 Task: Look for space in Nogent-sur-Oise, France from 6th September, 2023 to 15th September, 2023 for 6 adults in price range Rs.8000 to Rs.12000. Place can be entire place or private room with 6 bedrooms having 6 beds and 6 bathrooms. Property type can be house, flat, guest house. Amenities needed are: wifi, TV, free parkinig on premises, gym, breakfast. Booking option can be shelf check-in. Required host language is English.
Action: Mouse moved to (440, 83)
Screenshot: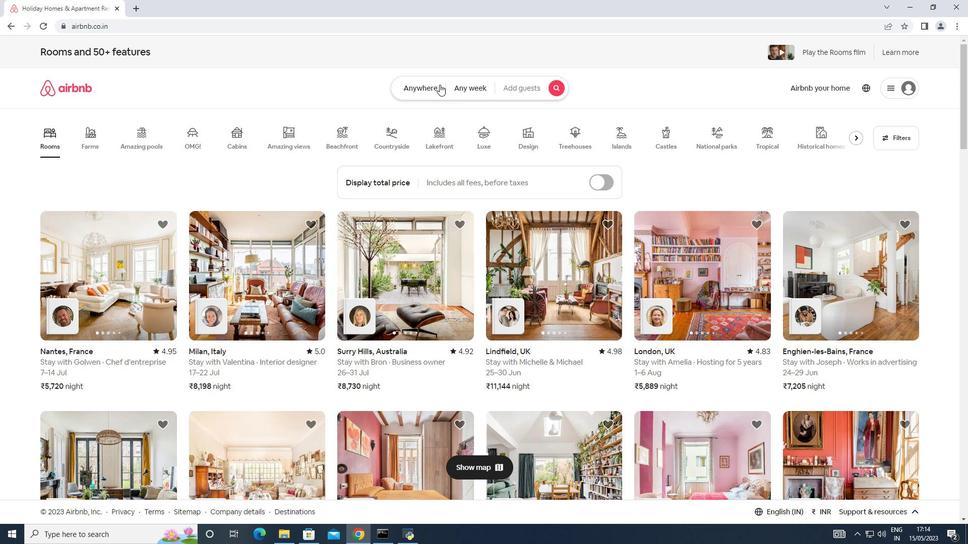 
Action: Mouse pressed left at (440, 83)
Screenshot: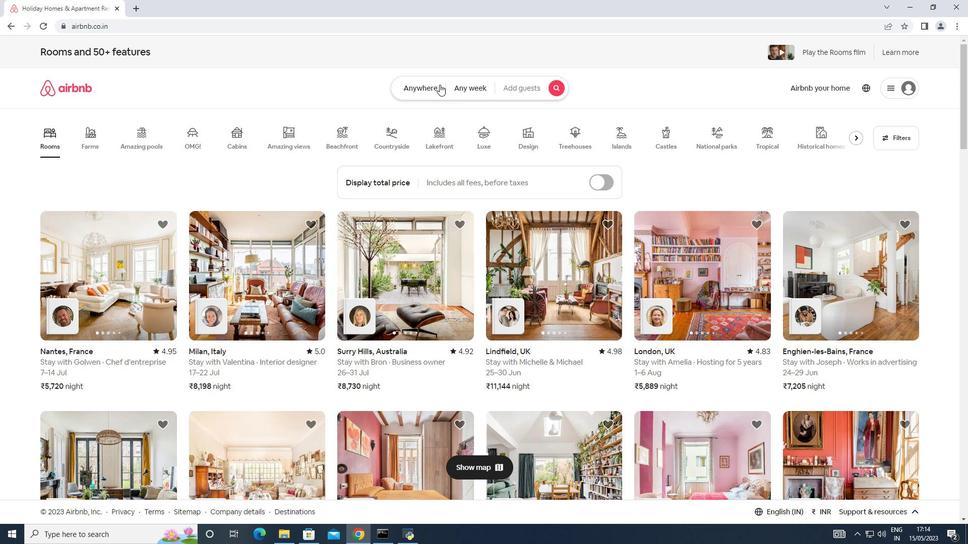 
Action: Mouse moved to (340, 127)
Screenshot: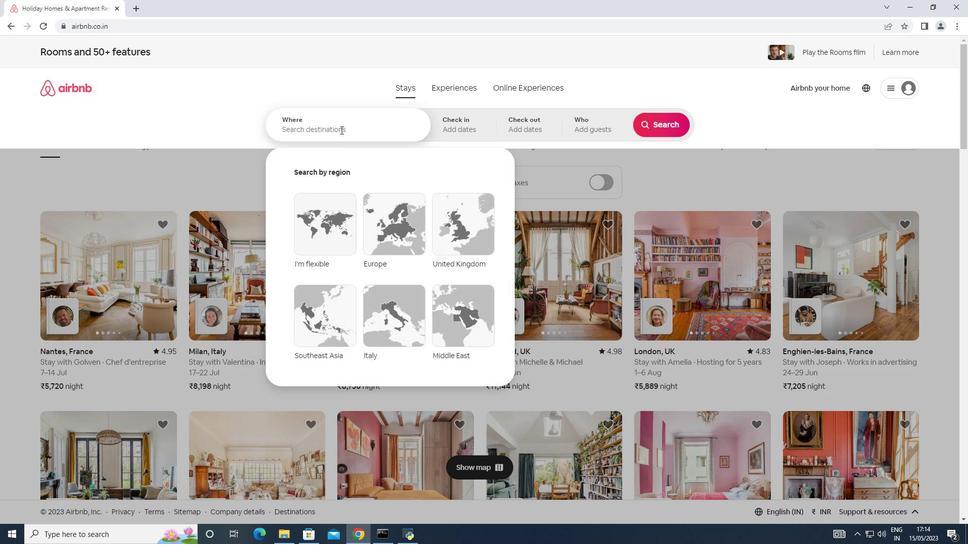 
Action: Mouse pressed left at (340, 127)
Screenshot: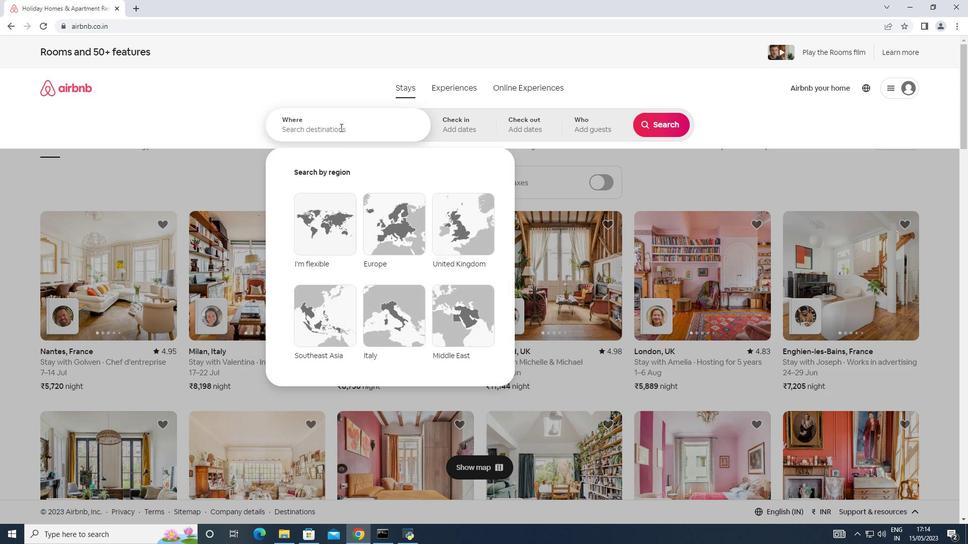 
Action: Mouse moved to (340, 127)
Screenshot: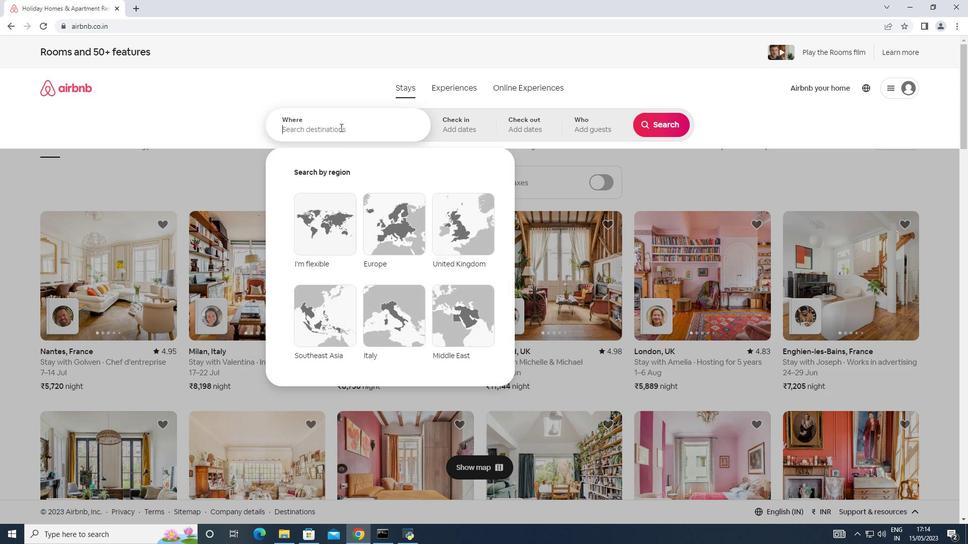 
Action: Key pressed <Key.shift>Nogent-sur-oise
Screenshot: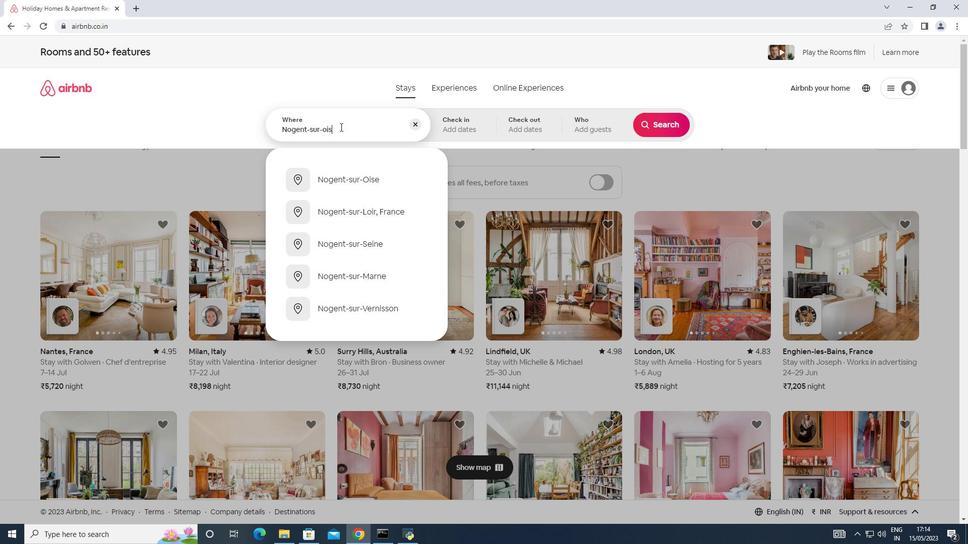 
Action: Mouse moved to (387, 144)
Screenshot: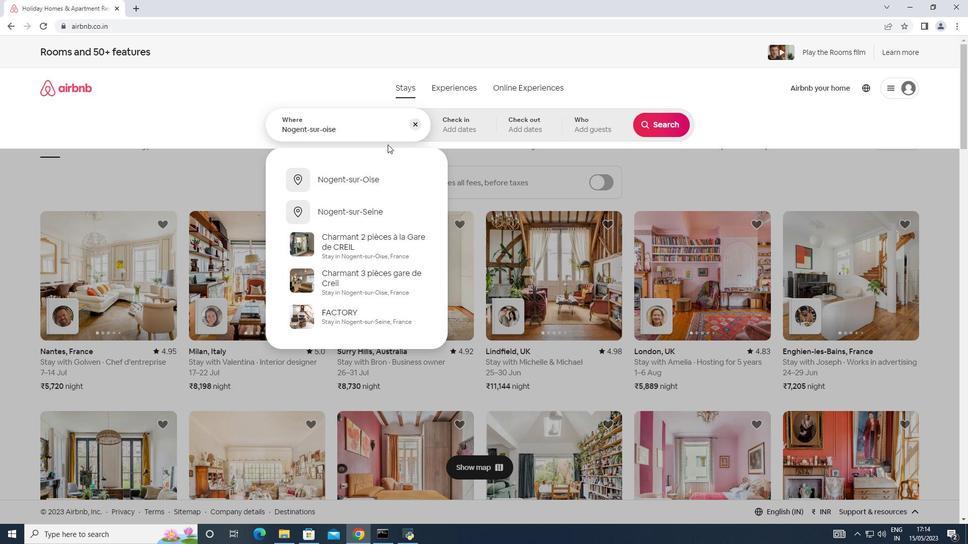 
Action: Key pressed ,<Key.shift><Key.shift><Key.shift><Key.shift><Key.shift><Key.shift><Key.shift><Key.shift><Key.shift><Key.shift><Key.shift><Key.shift><Key.shift><Key.shift>France
Screenshot: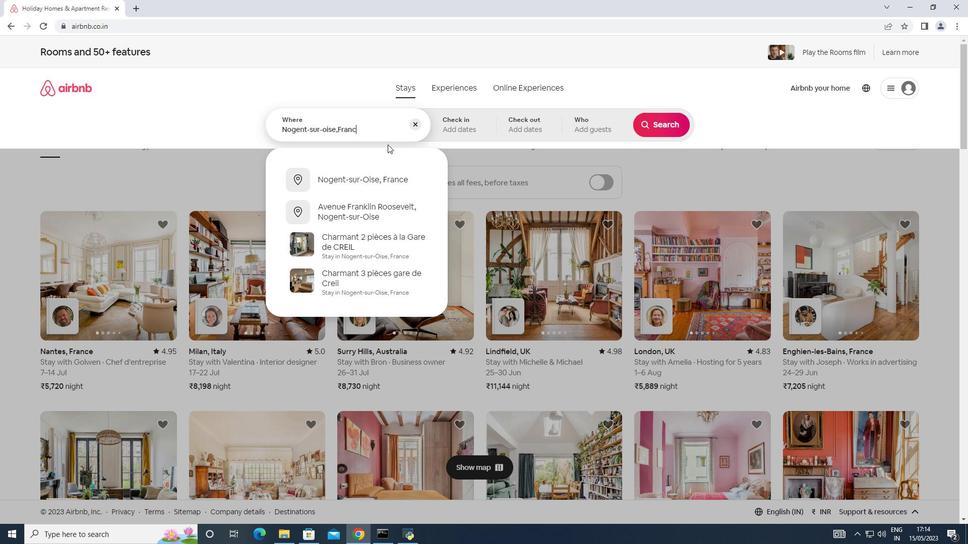 
Action: Mouse moved to (457, 128)
Screenshot: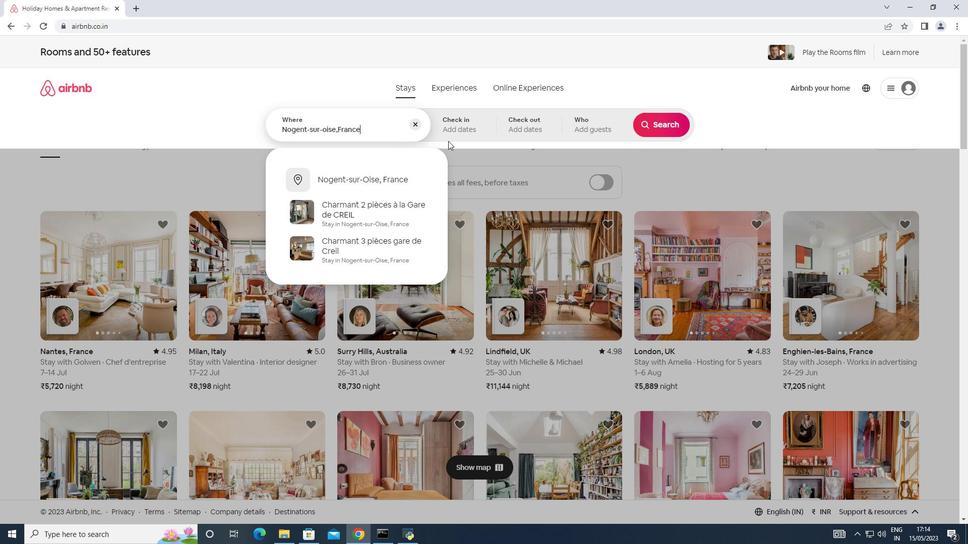 
Action: Mouse pressed left at (457, 128)
Screenshot: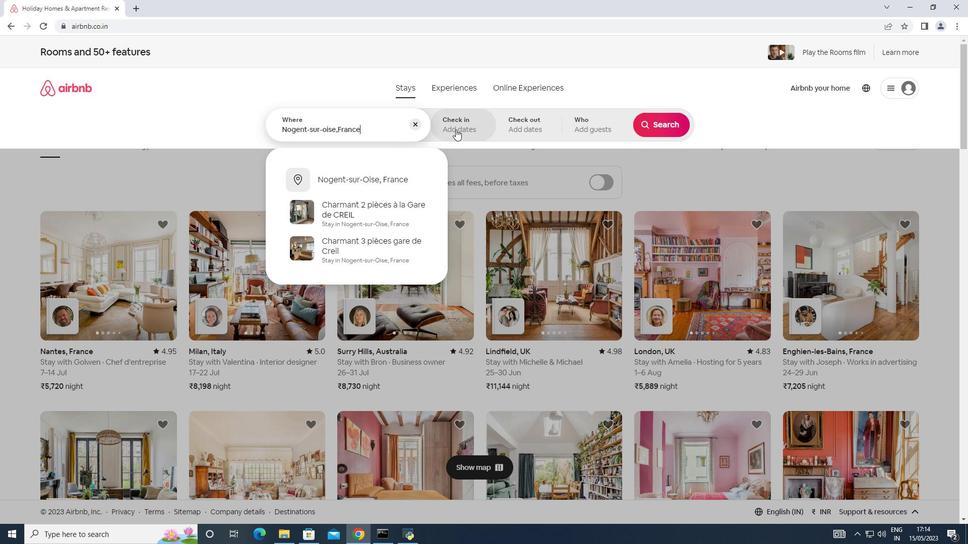 
Action: Mouse moved to (657, 206)
Screenshot: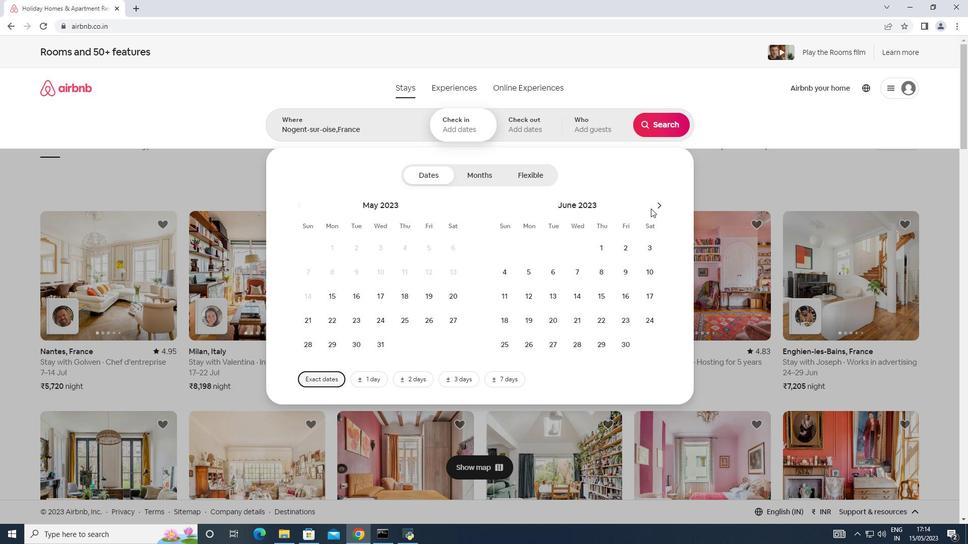 
Action: Mouse pressed left at (657, 206)
Screenshot: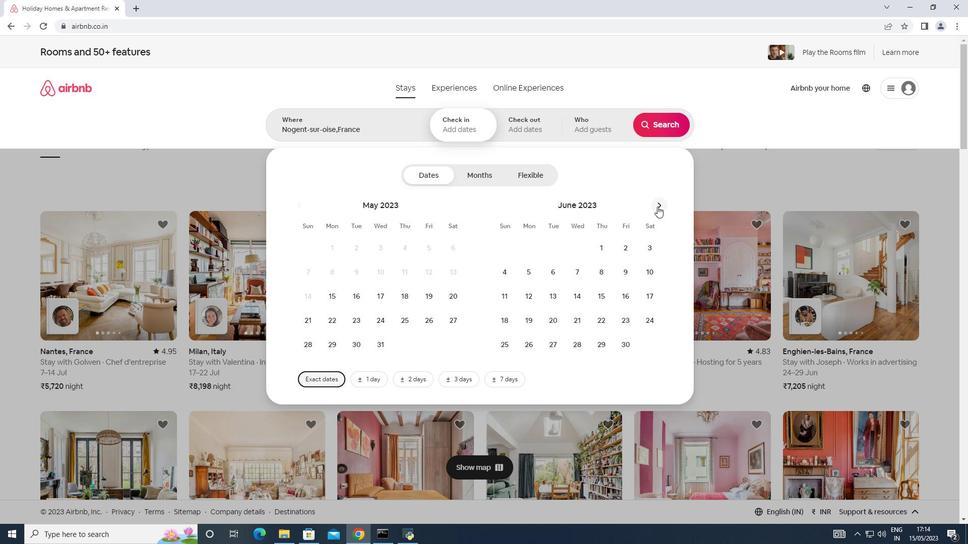 
Action: Mouse pressed left at (657, 206)
Screenshot: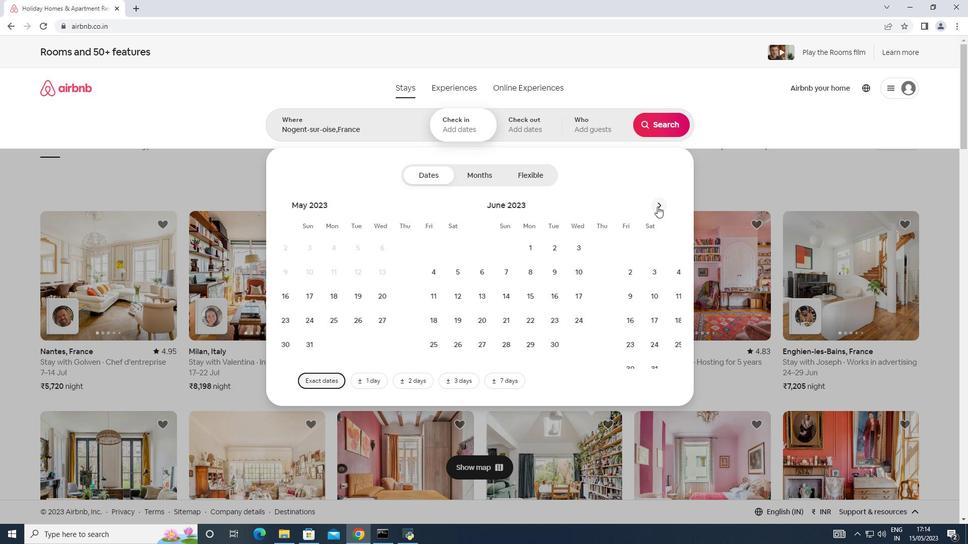 
Action: Mouse pressed left at (657, 206)
Screenshot: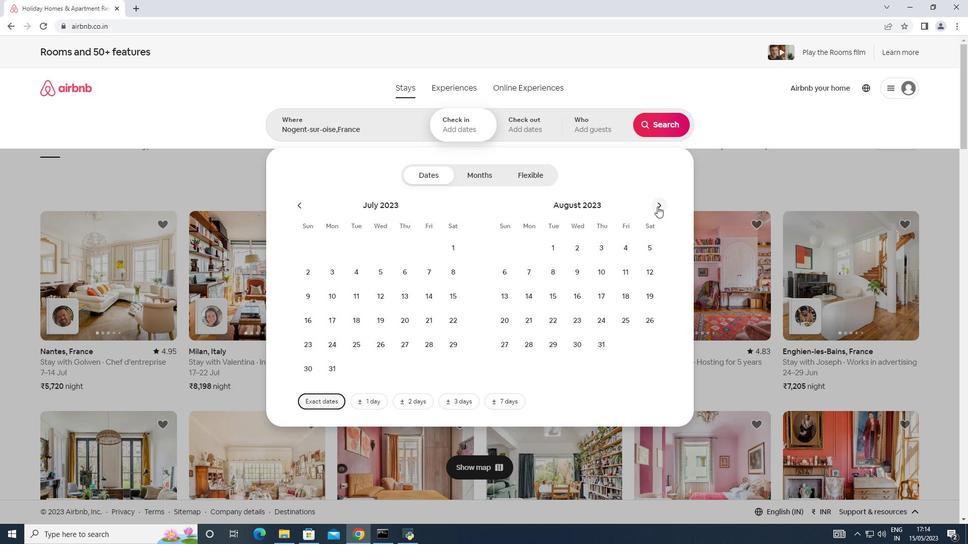 
Action: Mouse moved to (582, 269)
Screenshot: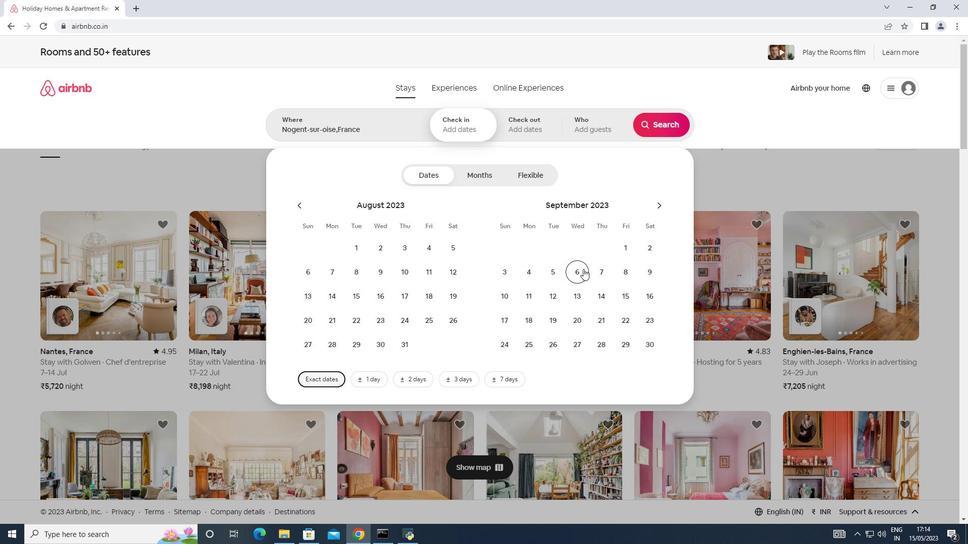 
Action: Mouse pressed left at (582, 269)
Screenshot: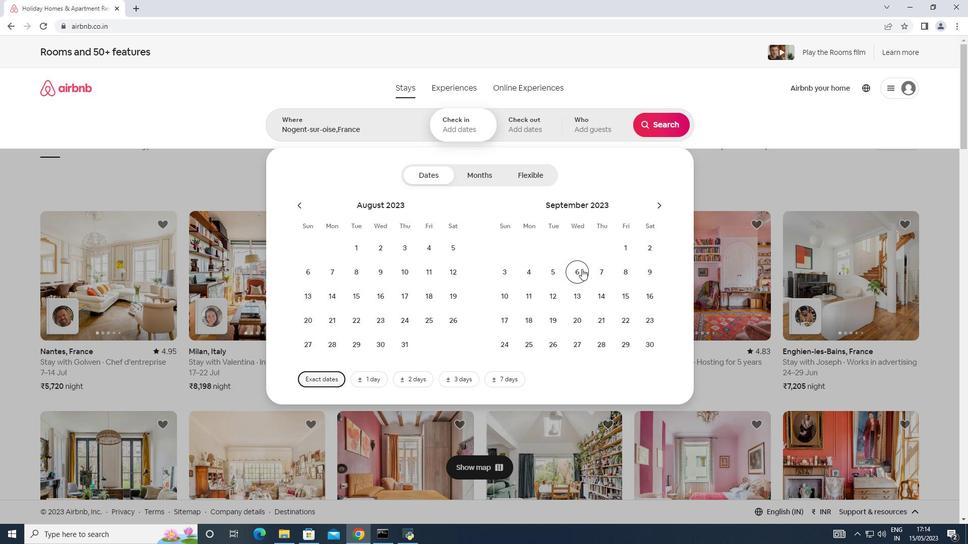 
Action: Mouse moved to (627, 293)
Screenshot: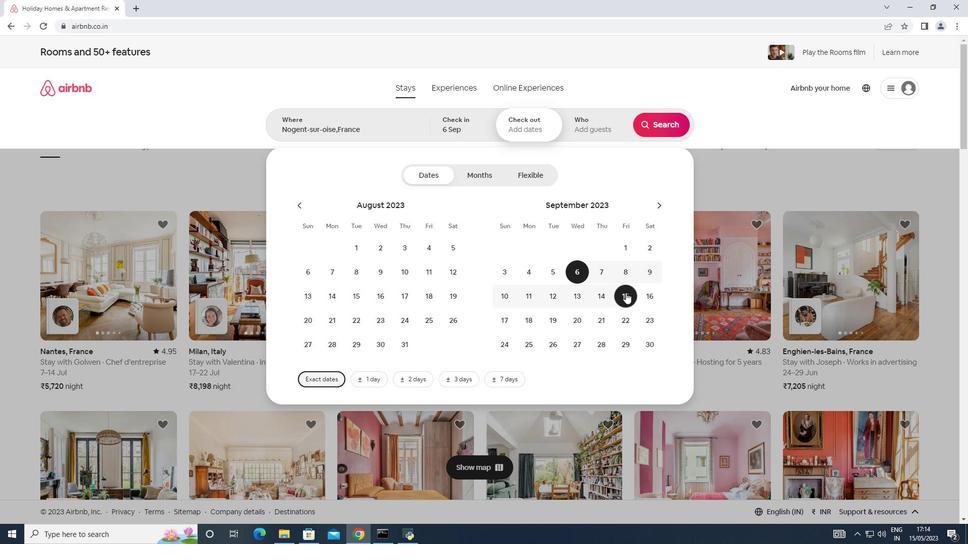 
Action: Mouse pressed left at (627, 293)
Screenshot: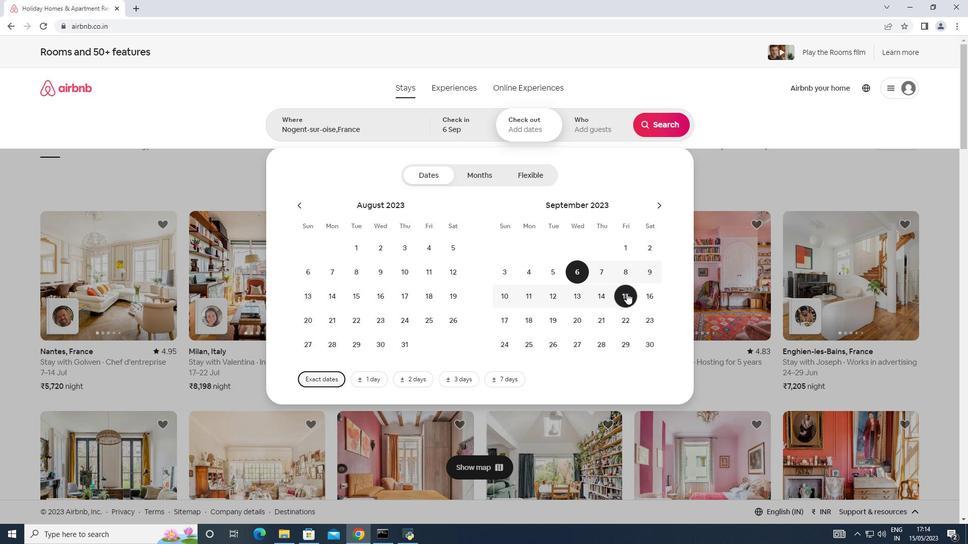 
Action: Mouse moved to (594, 125)
Screenshot: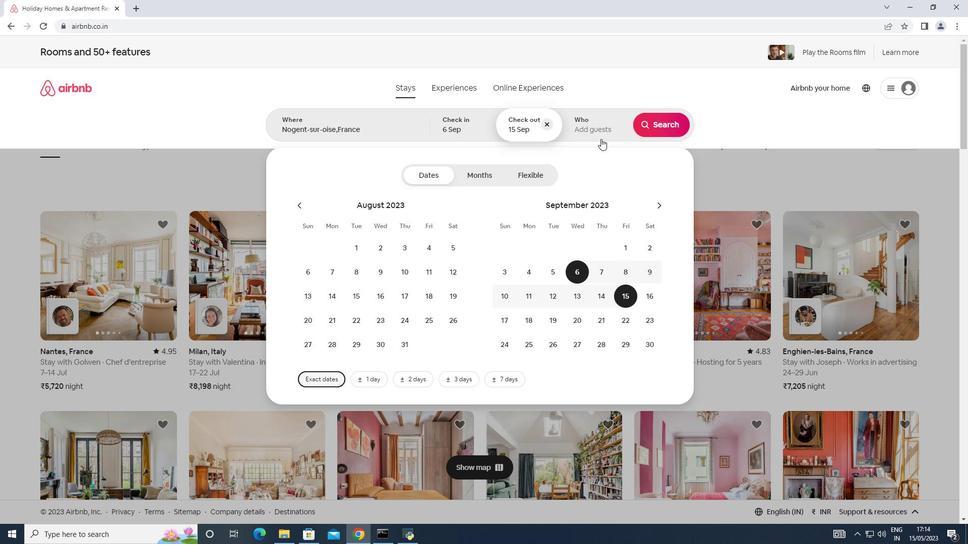 
Action: Mouse pressed left at (594, 125)
Screenshot: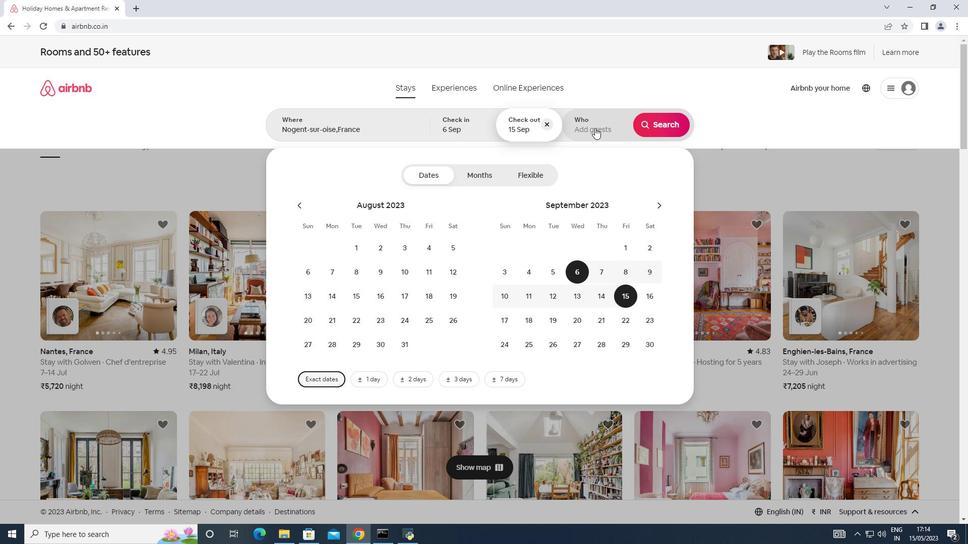 
Action: Mouse moved to (668, 182)
Screenshot: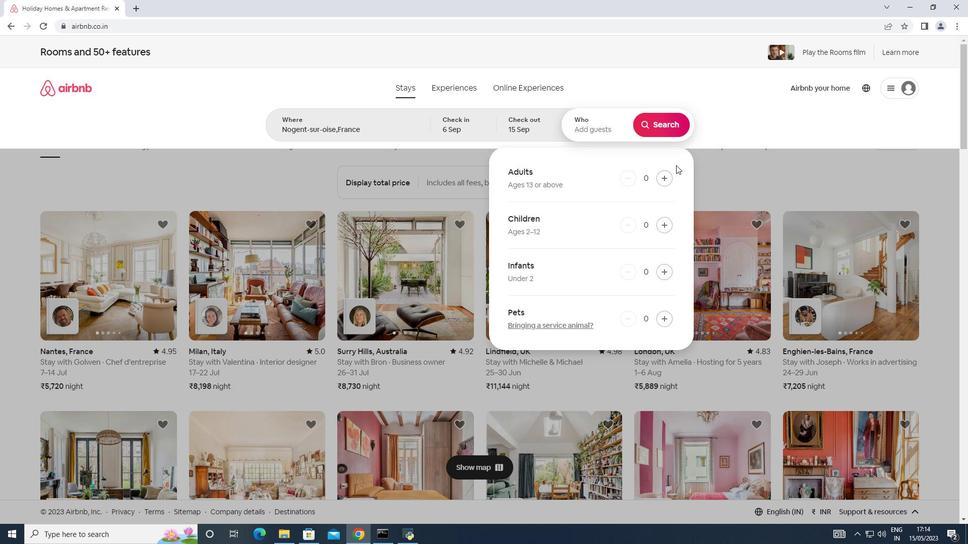 
Action: Mouse pressed left at (668, 182)
Screenshot: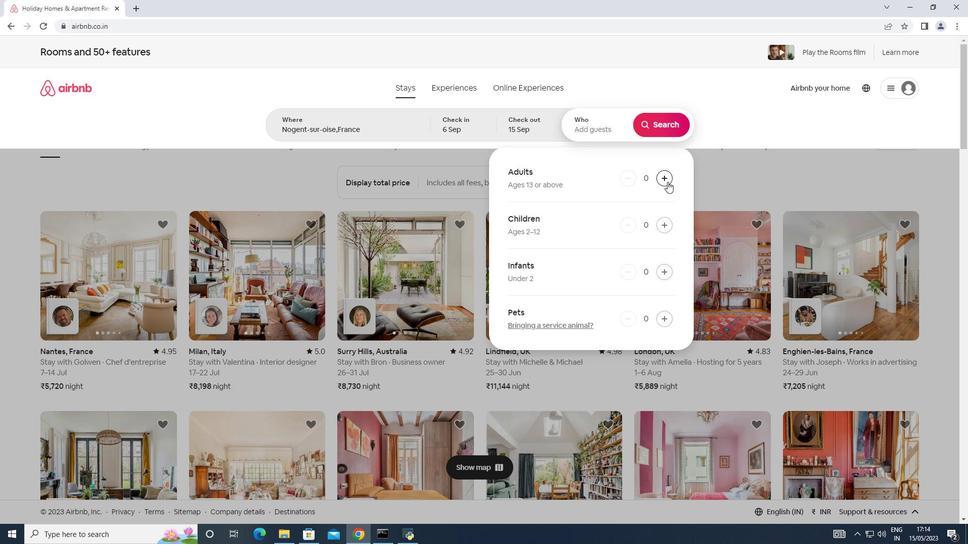 
Action: Mouse moved to (667, 182)
Screenshot: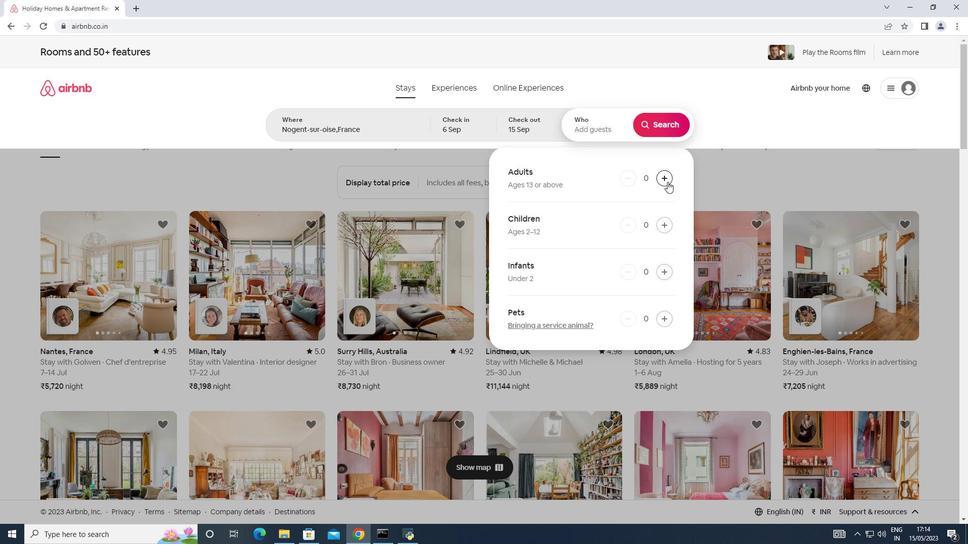 
Action: Mouse pressed left at (667, 182)
Screenshot: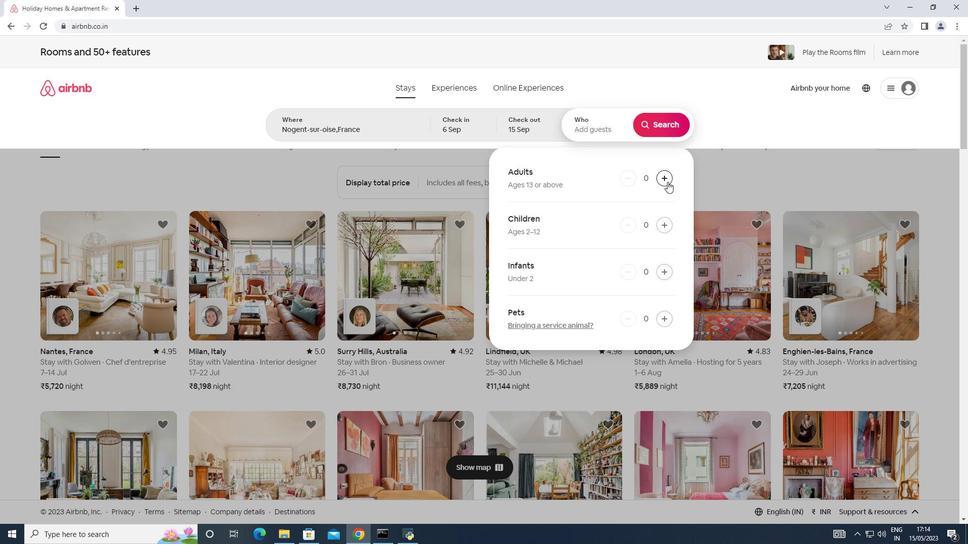 
Action: Mouse moved to (668, 180)
Screenshot: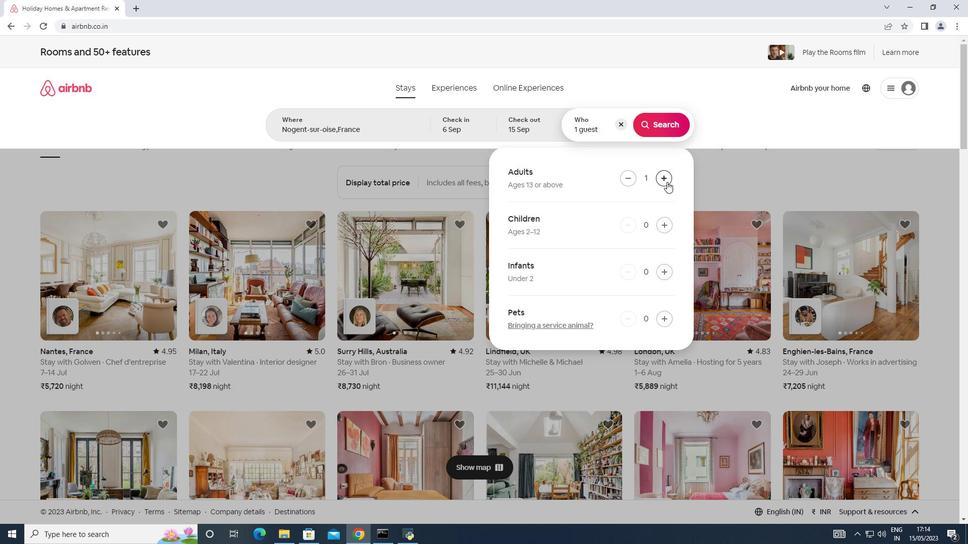 
Action: Mouse pressed left at (668, 180)
Screenshot: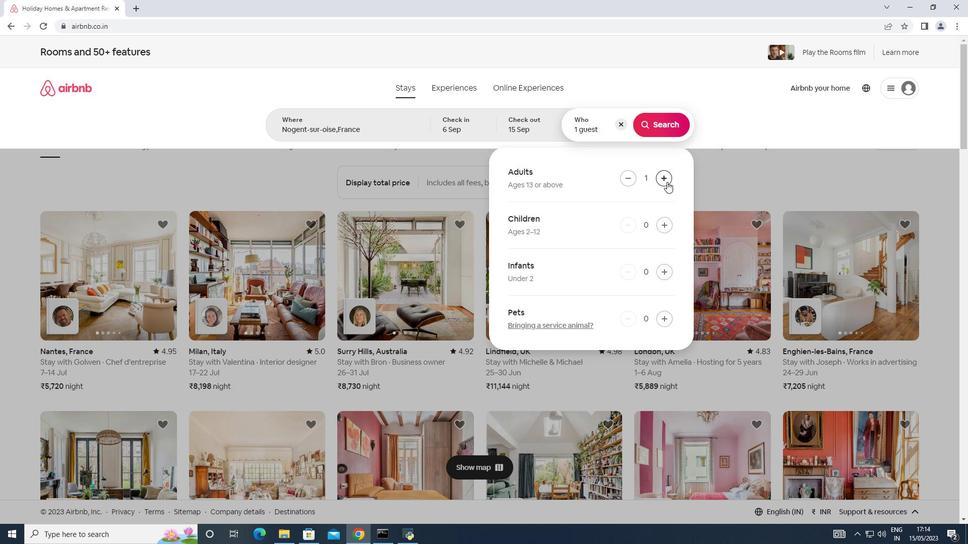 
Action: Mouse moved to (668, 179)
Screenshot: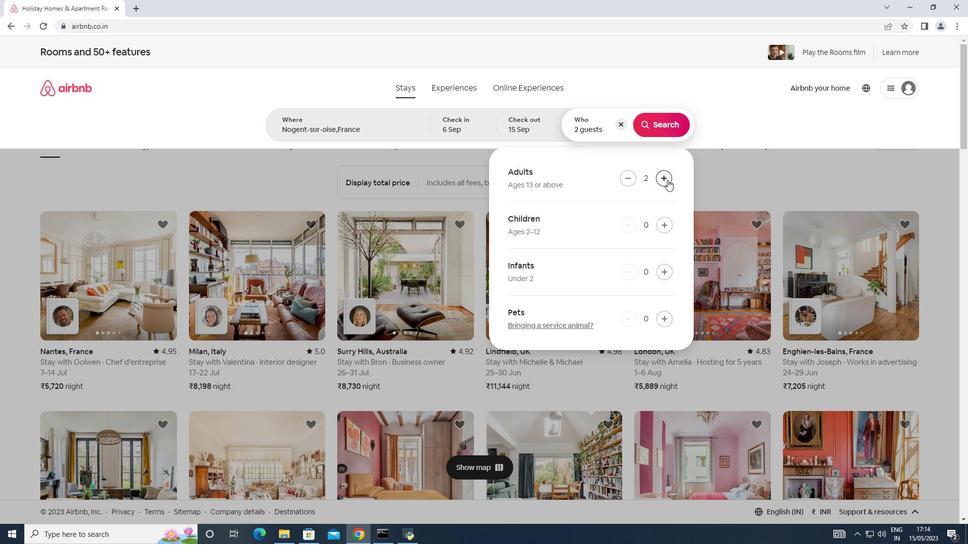 
Action: Mouse pressed left at (668, 179)
Screenshot: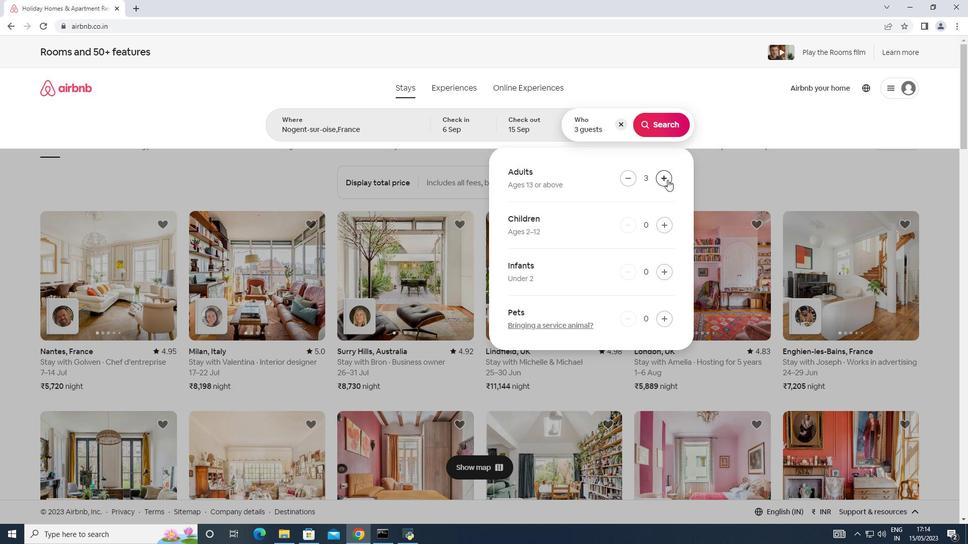 
Action: Mouse pressed left at (668, 179)
Screenshot: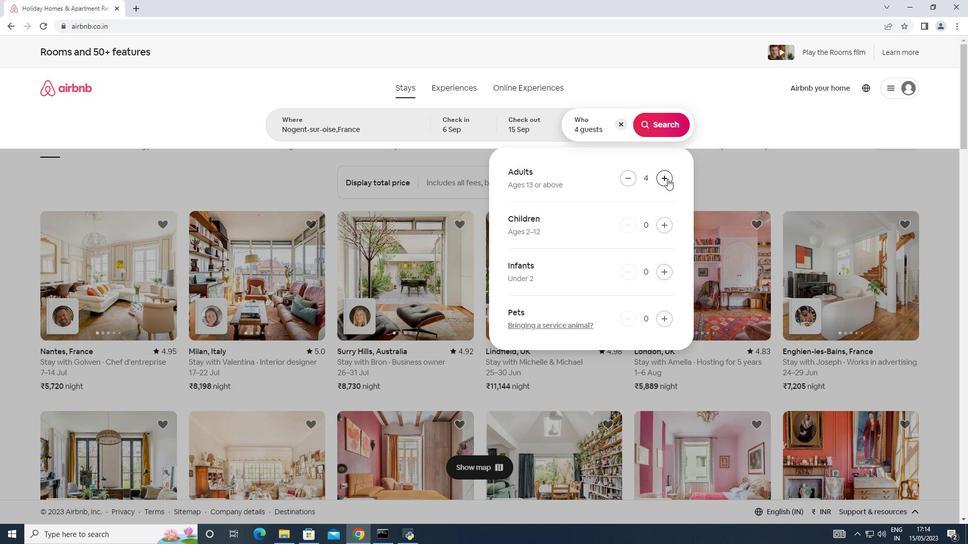 
Action: Mouse pressed left at (668, 179)
Screenshot: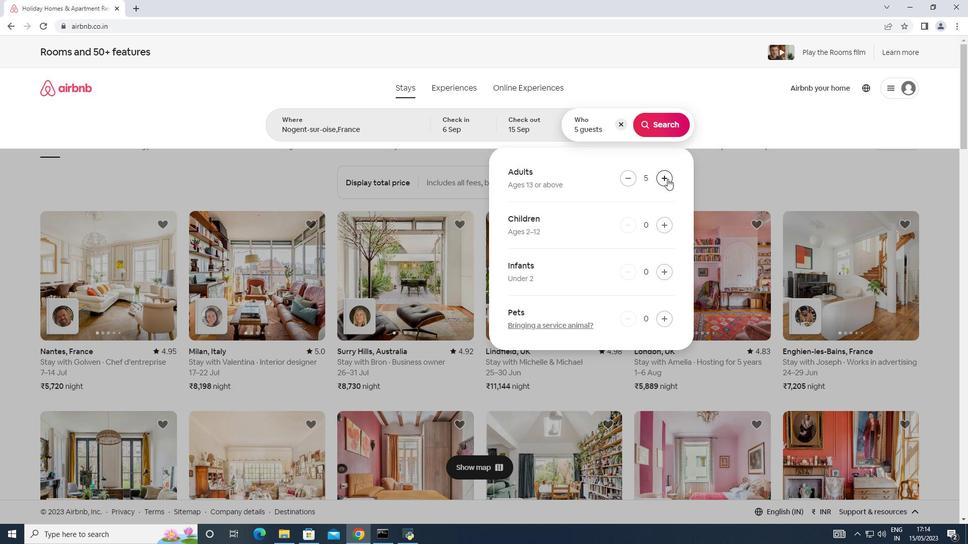 
Action: Mouse moved to (652, 120)
Screenshot: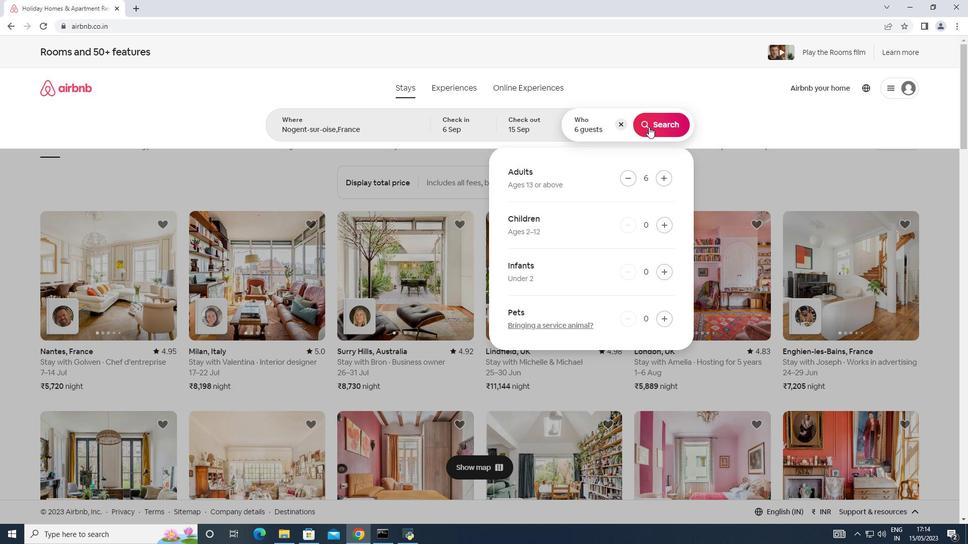 
Action: Mouse pressed left at (652, 120)
Screenshot: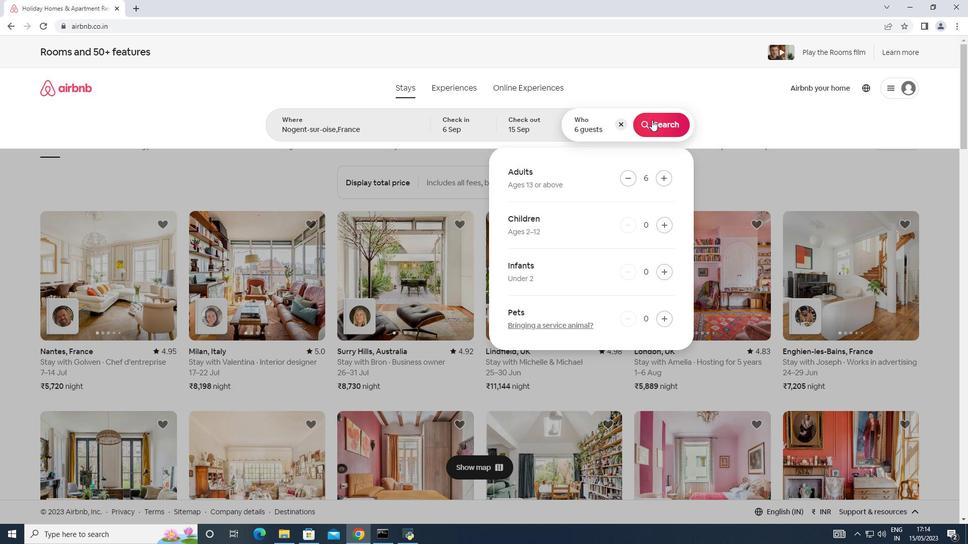 
Action: Mouse moved to (918, 101)
Screenshot: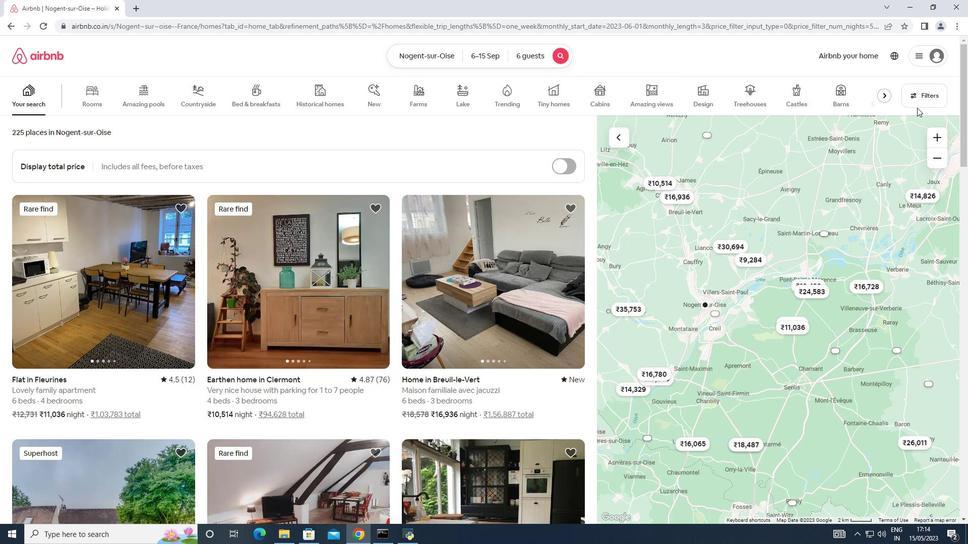 
Action: Mouse pressed left at (918, 101)
Screenshot: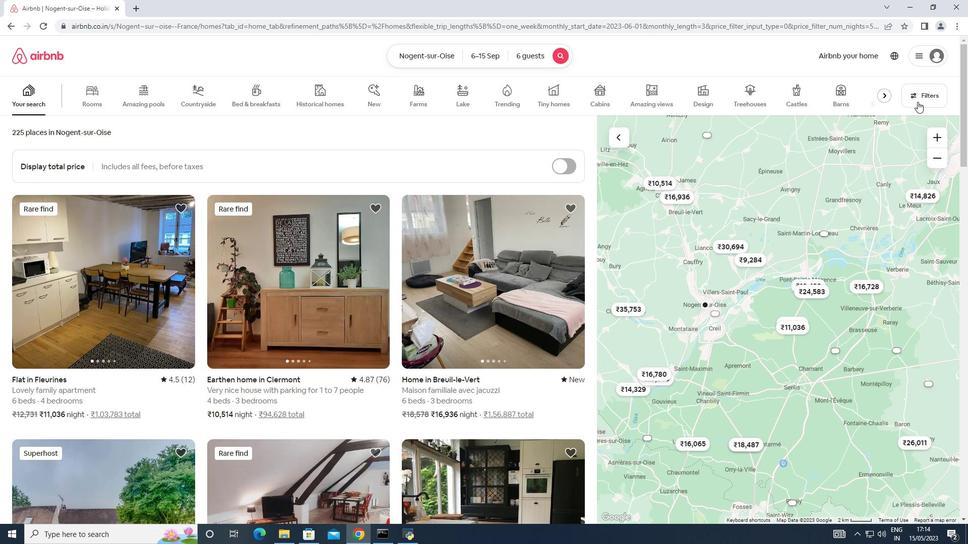 
Action: Mouse moved to (351, 345)
Screenshot: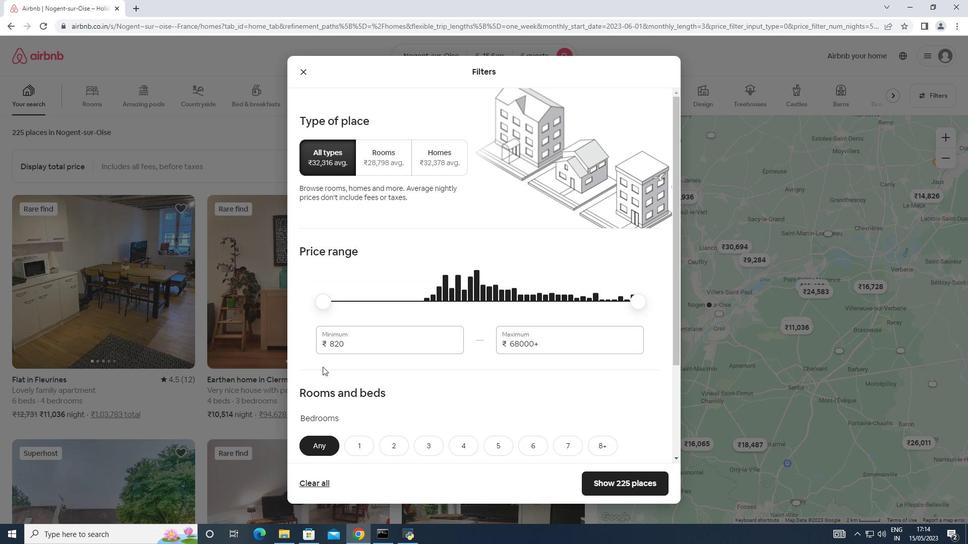 
Action: Mouse pressed left at (351, 345)
Screenshot: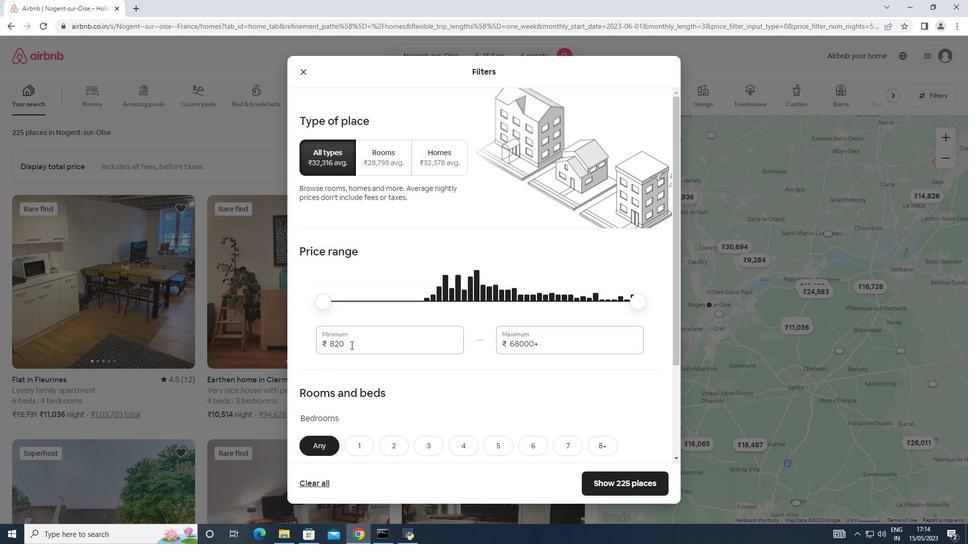 
Action: Mouse moved to (326, 341)
Screenshot: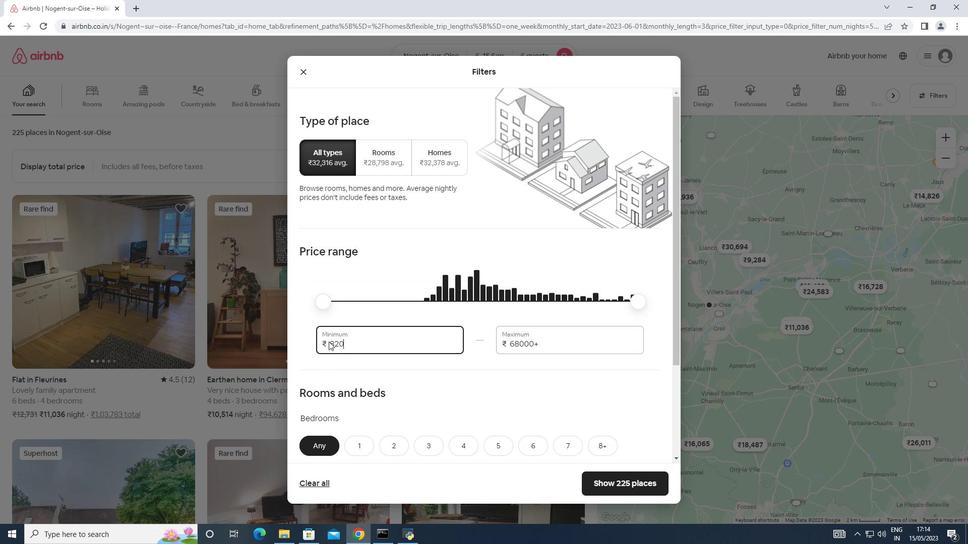 
Action: Key pressed 8000
Screenshot: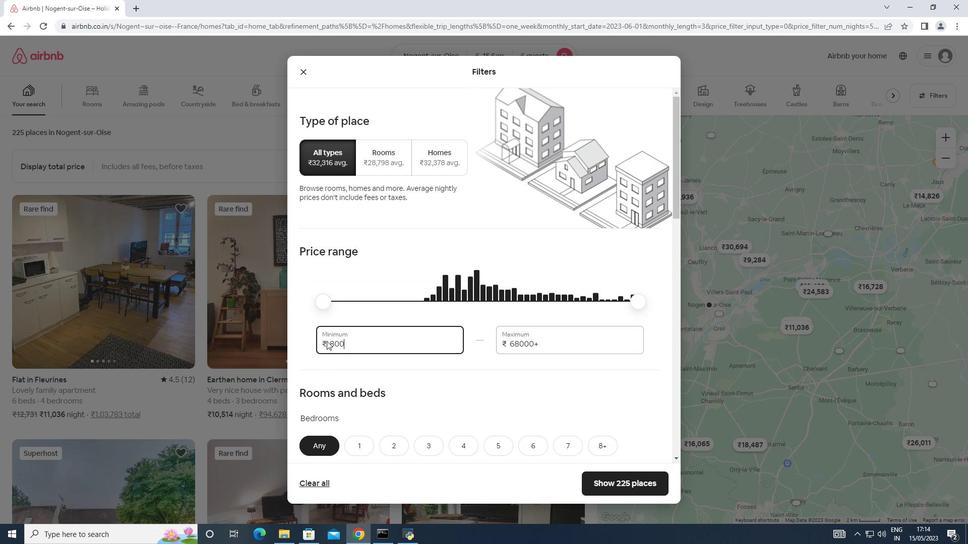 
Action: Mouse moved to (542, 348)
Screenshot: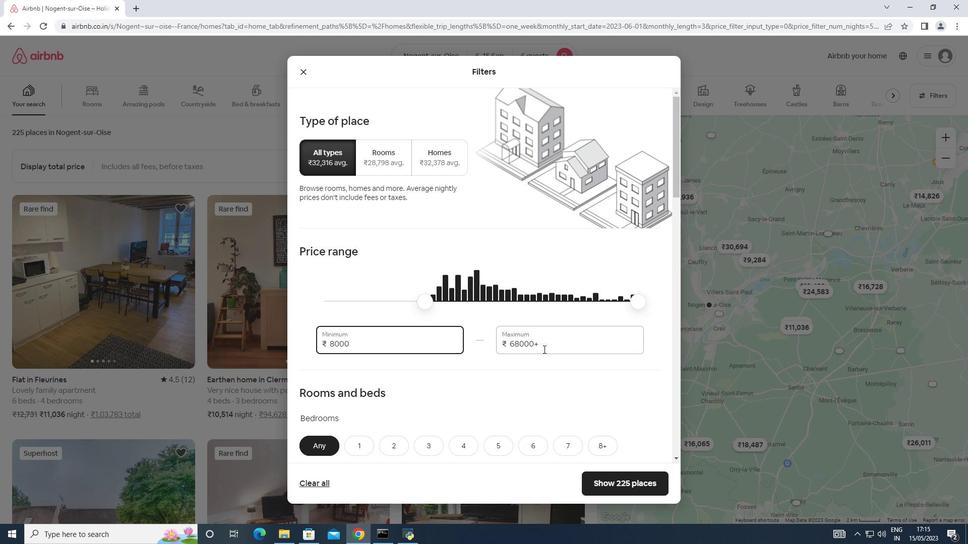 
Action: Mouse pressed left at (542, 348)
Screenshot: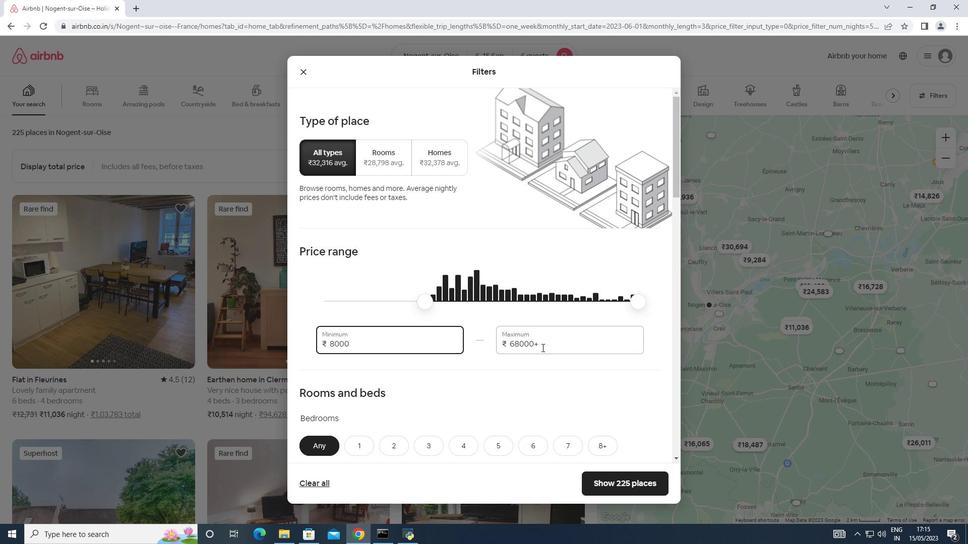 
Action: Mouse moved to (500, 347)
Screenshot: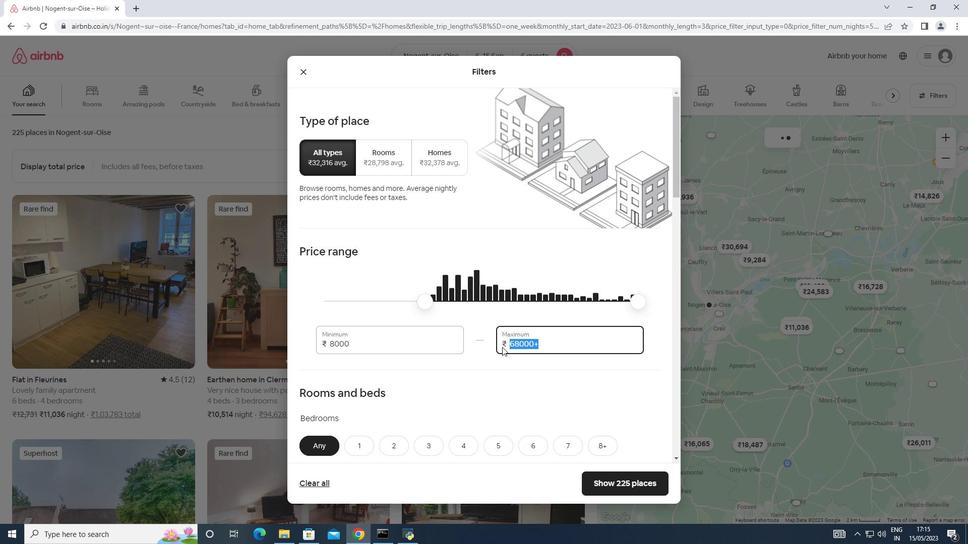 
Action: Key pressed 12000
Screenshot: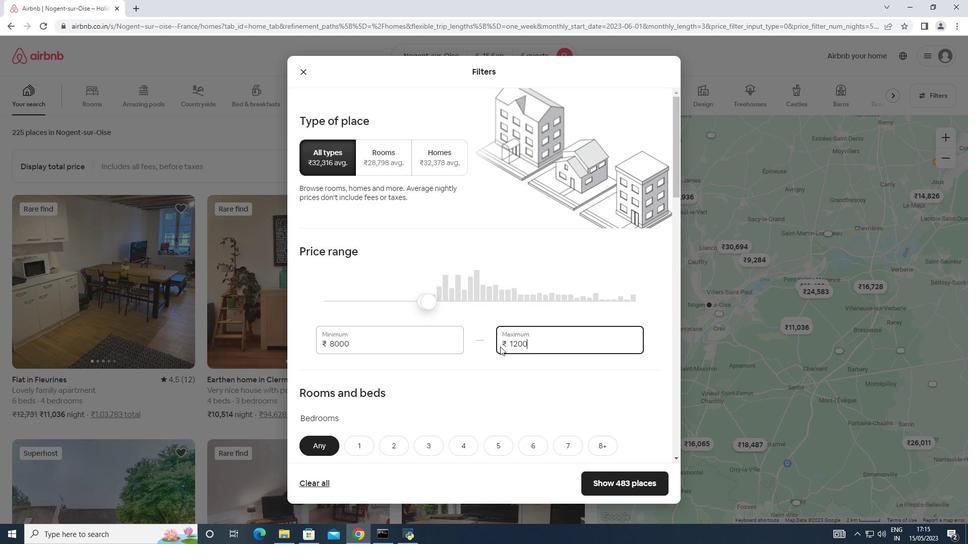 
Action: Mouse moved to (501, 343)
Screenshot: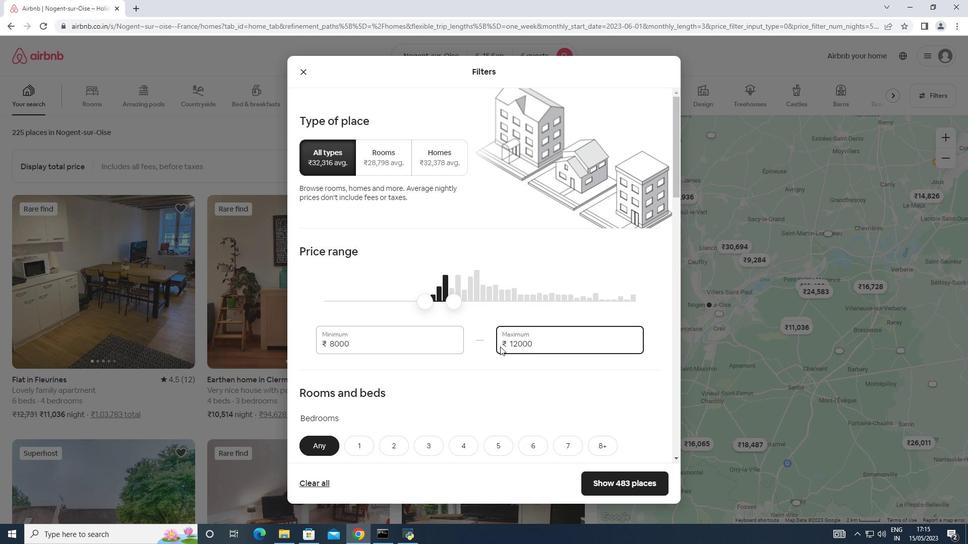 
Action: Mouse scrolled (501, 343) with delta (0, 0)
Screenshot: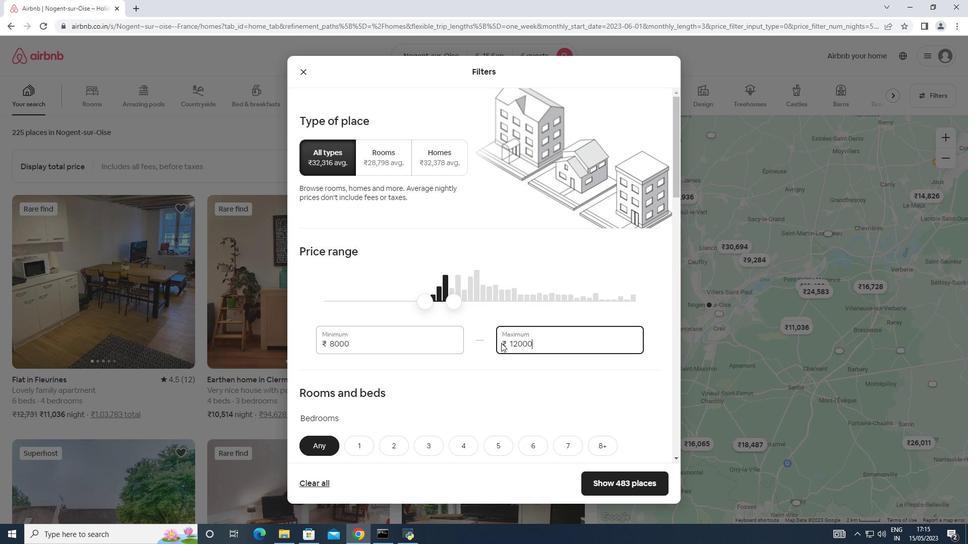 
Action: Mouse moved to (505, 343)
Screenshot: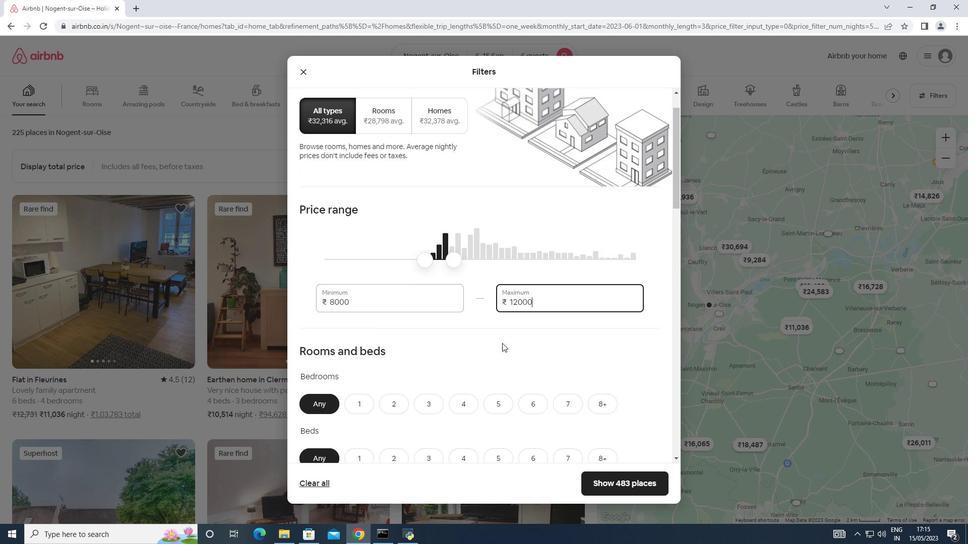 
Action: Mouse scrolled (505, 343) with delta (0, 0)
Screenshot: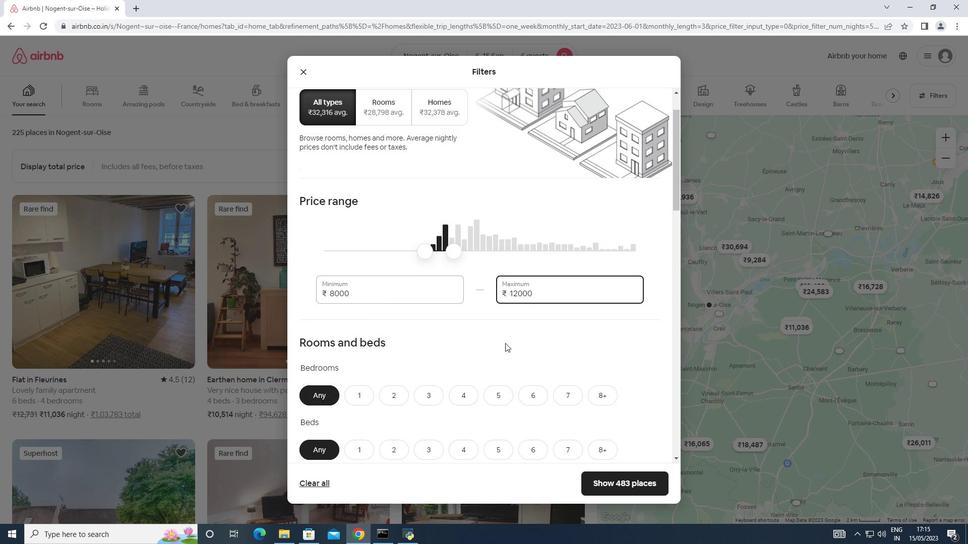 
Action: Mouse moved to (506, 343)
Screenshot: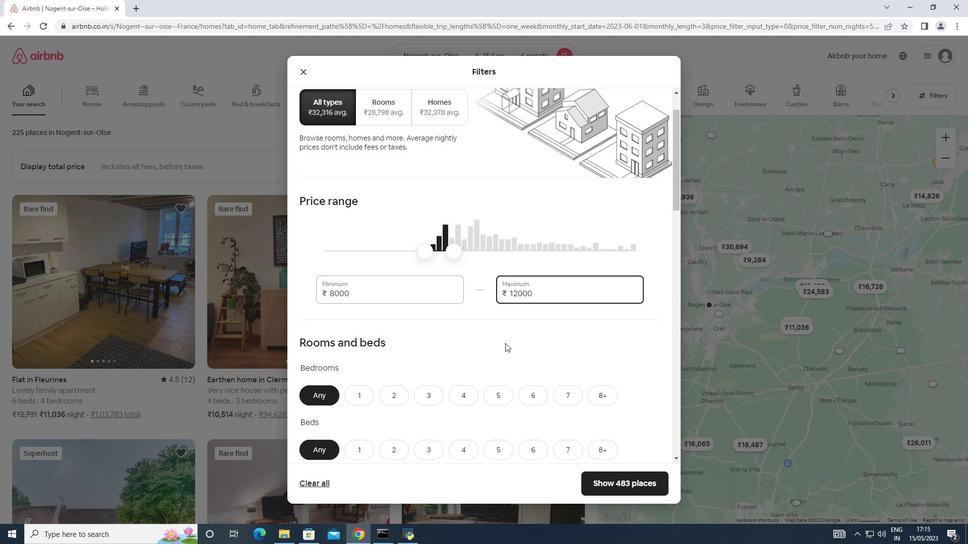 
Action: Mouse scrolled (506, 342) with delta (0, 0)
Screenshot: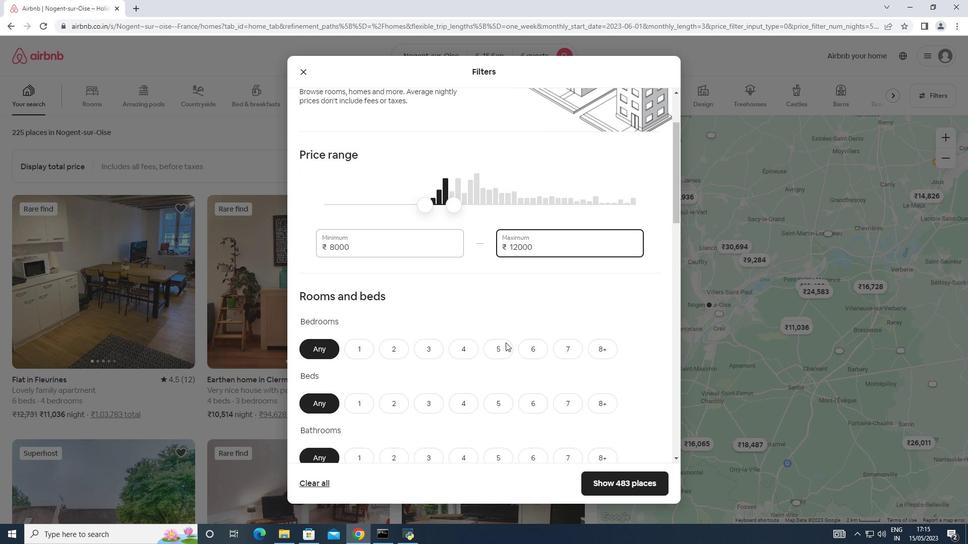 
Action: Mouse scrolled (506, 342) with delta (0, 0)
Screenshot: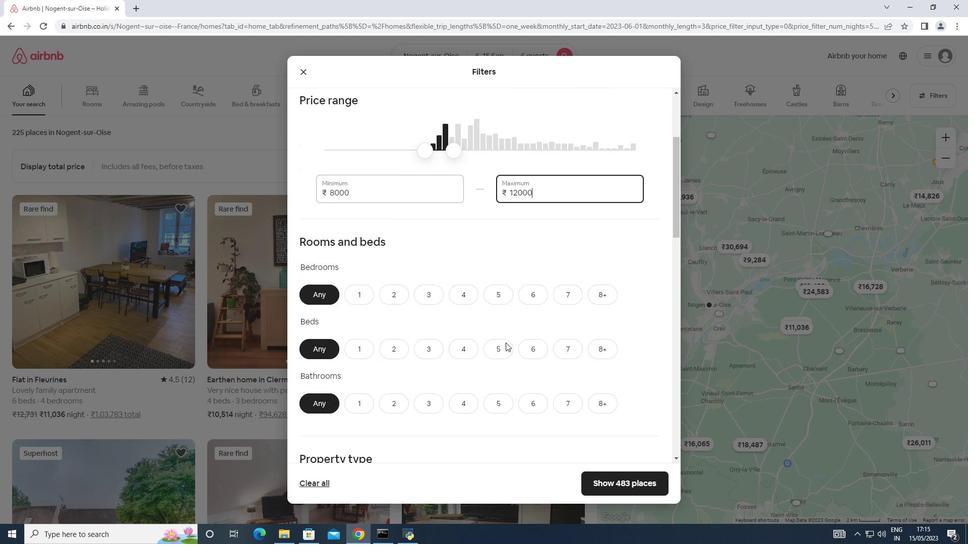 
Action: Mouse moved to (540, 245)
Screenshot: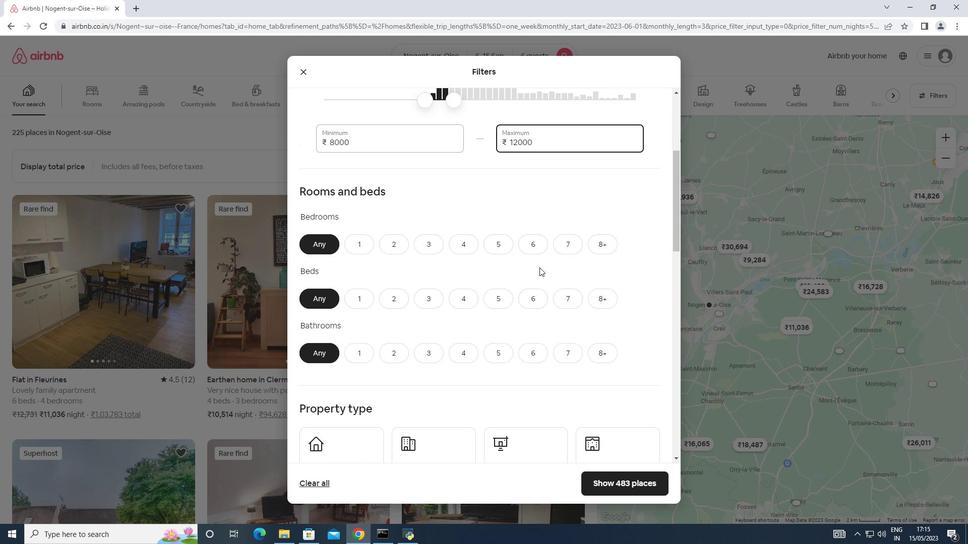 
Action: Mouse pressed left at (540, 245)
Screenshot: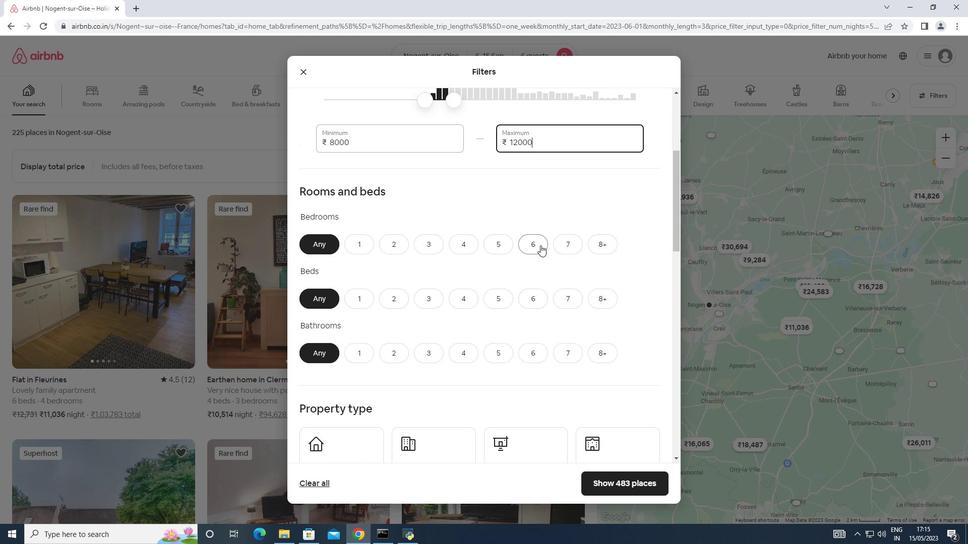 
Action: Mouse moved to (536, 297)
Screenshot: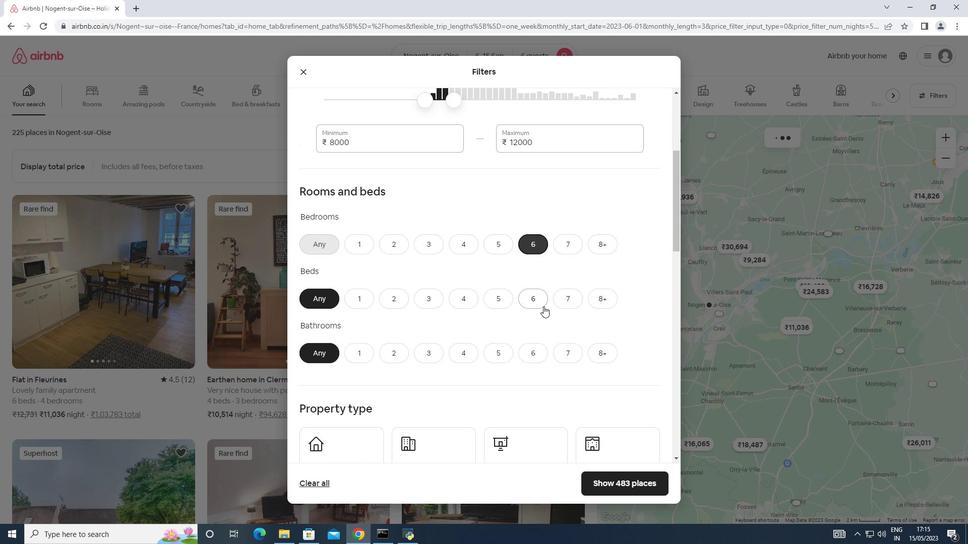 
Action: Mouse pressed left at (536, 297)
Screenshot: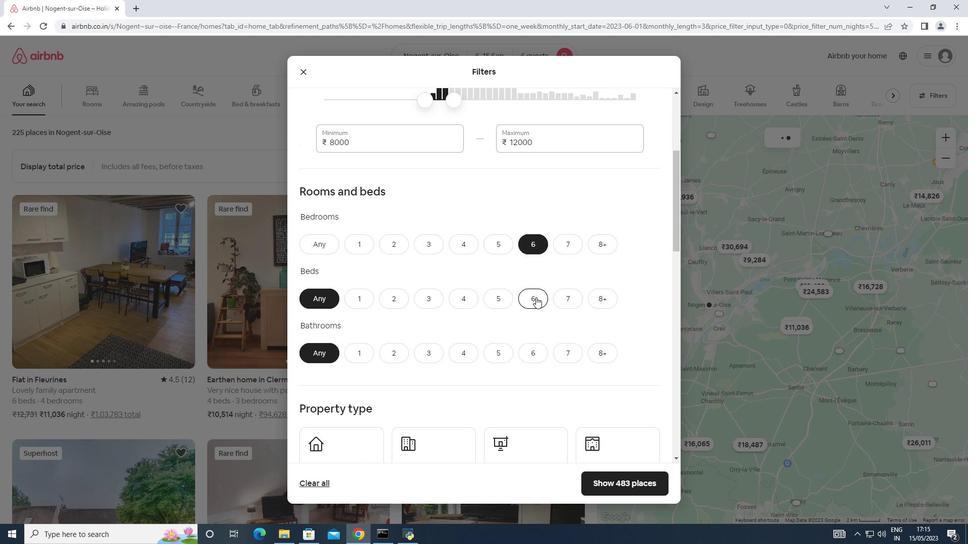 
Action: Mouse moved to (531, 349)
Screenshot: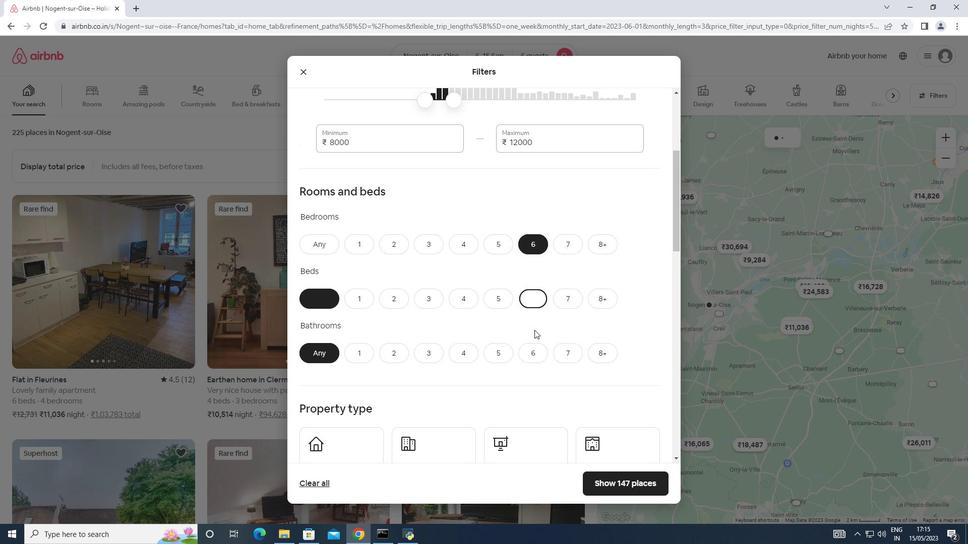
Action: Mouse pressed left at (531, 349)
Screenshot: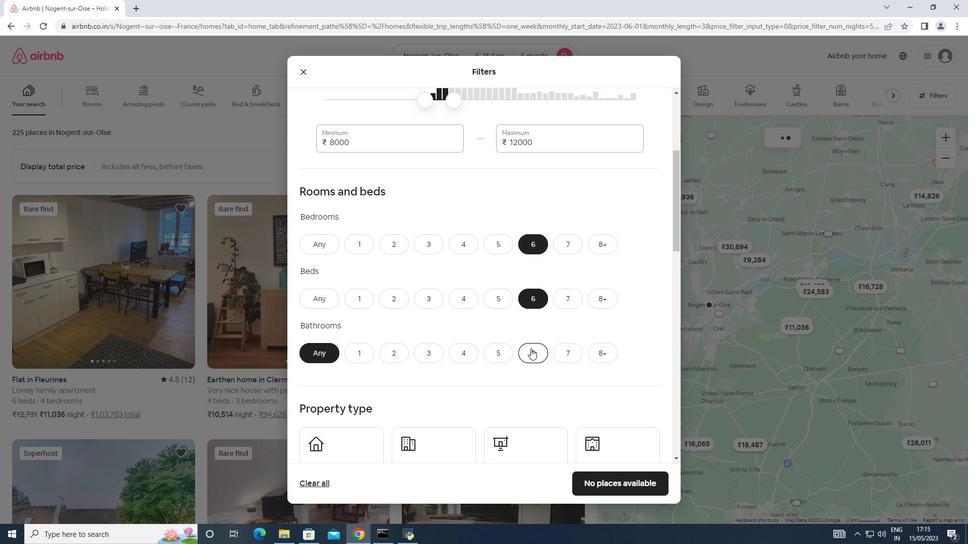 
Action: Mouse moved to (510, 346)
Screenshot: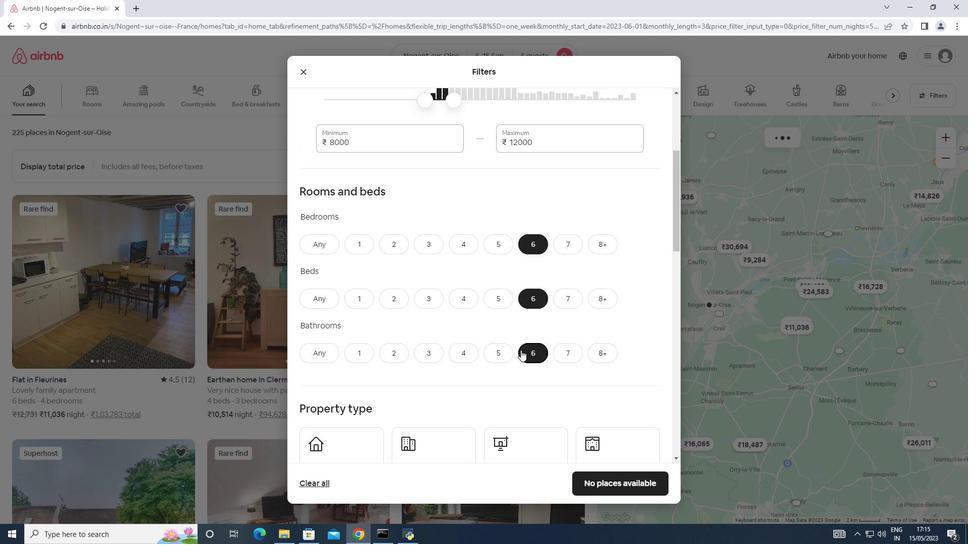 
Action: Mouse scrolled (510, 346) with delta (0, 0)
Screenshot: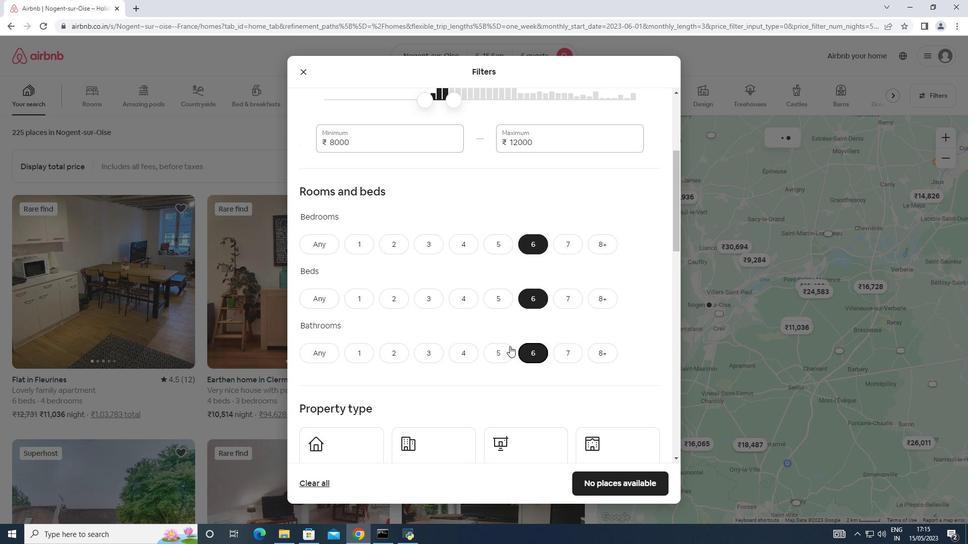 
Action: Mouse scrolled (510, 346) with delta (0, 0)
Screenshot: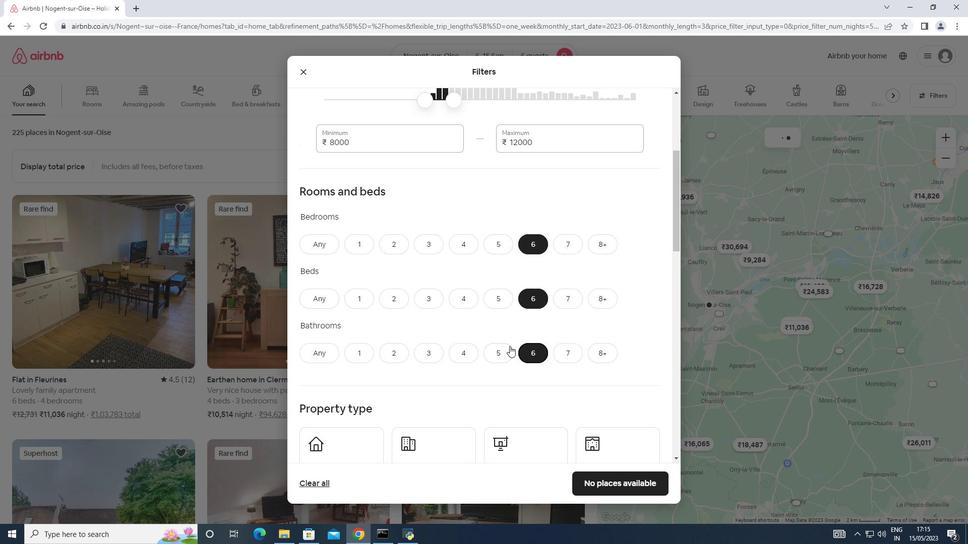 
Action: Mouse moved to (509, 345)
Screenshot: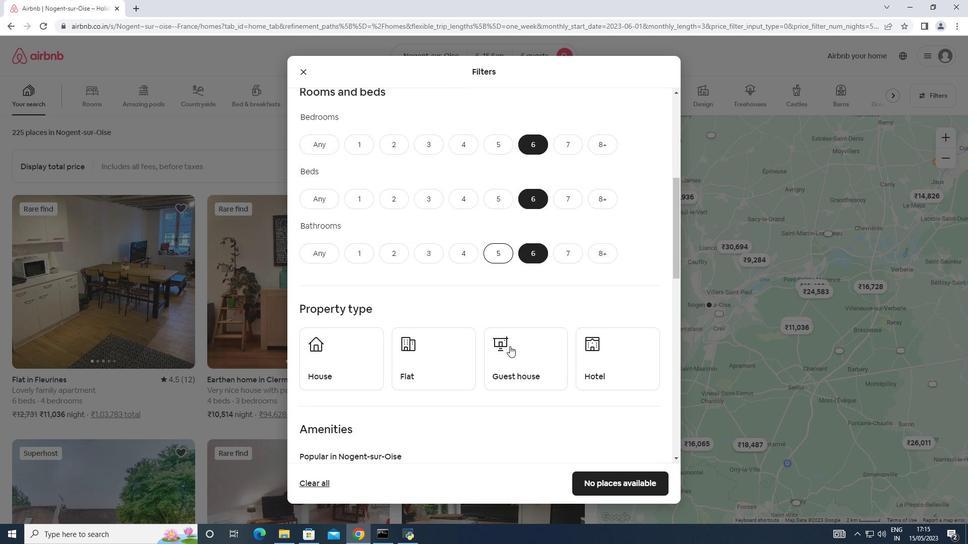 
Action: Mouse scrolled (509, 345) with delta (0, 0)
Screenshot: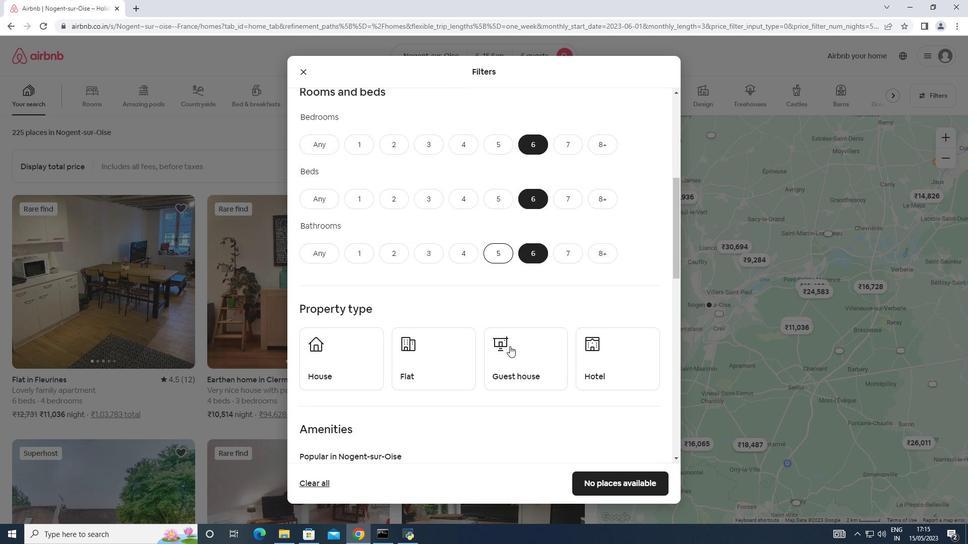 
Action: Mouse moved to (509, 343)
Screenshot: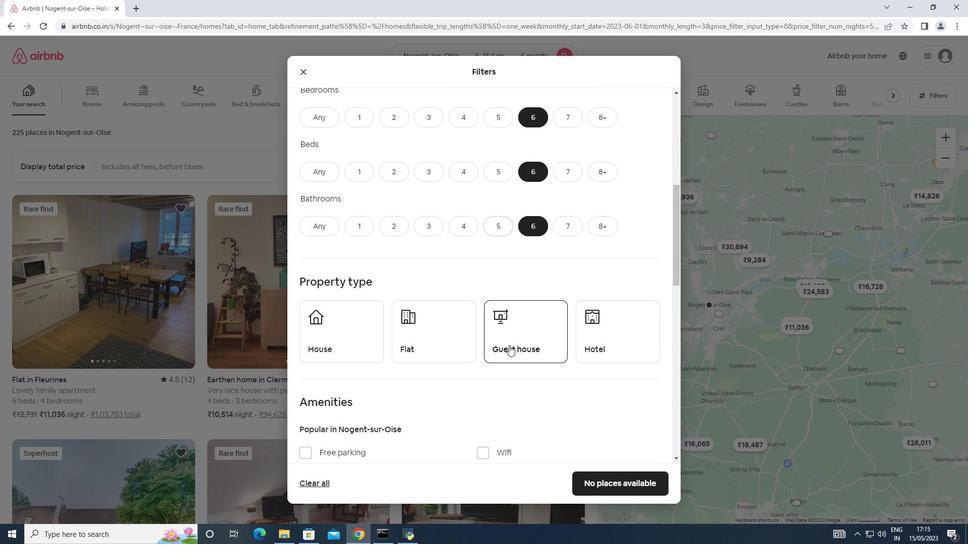 
Action: Mouse scrolled (509, 342) with delta (0, 0)
Screenshot: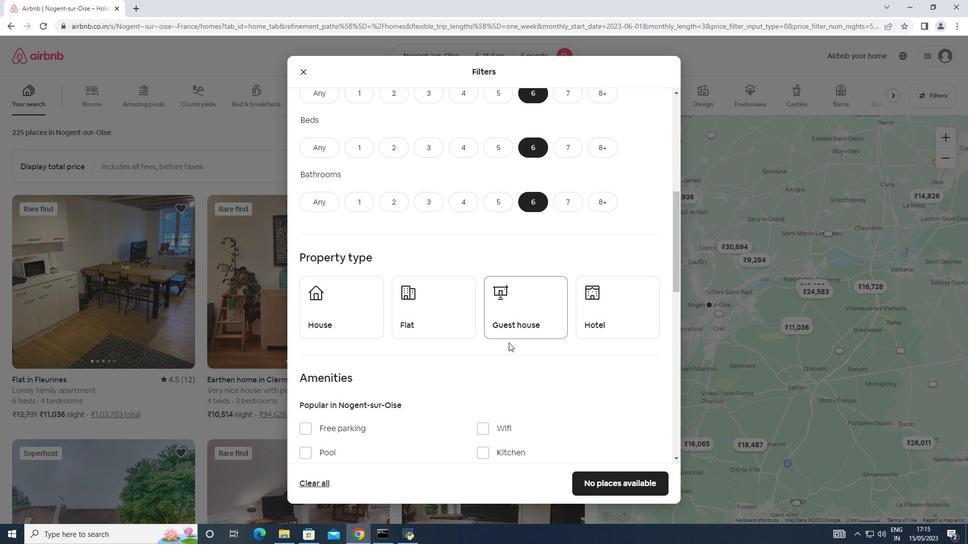 
Action: Mouse moved to (366, 265)
Screenshot: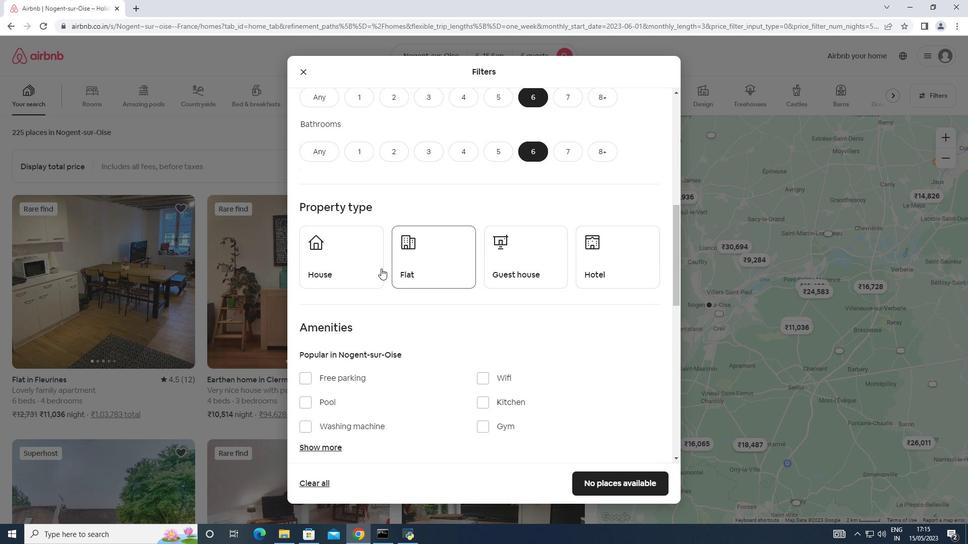 
Action: Mouse pressed left at (366, 265)
Screenshot: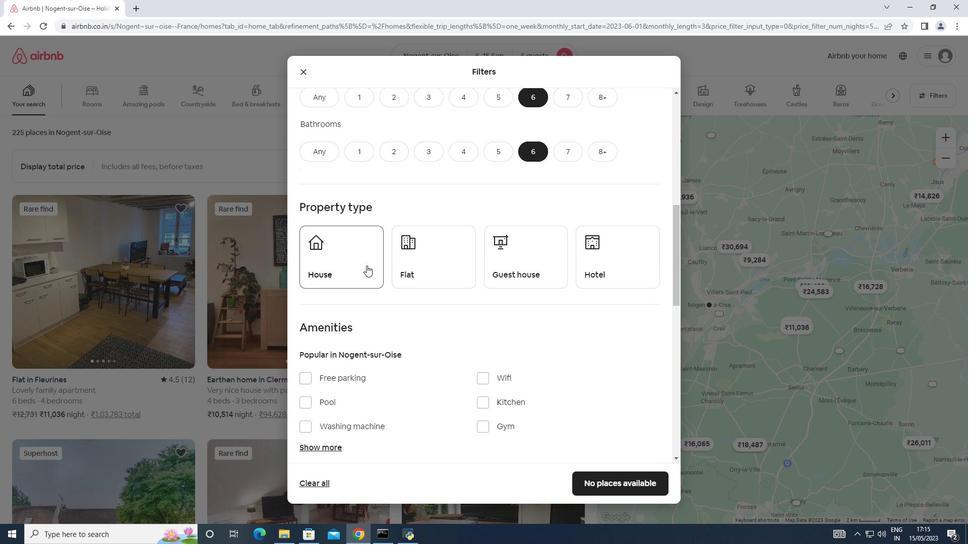 
Action: Mouse moved to (417, 265)
Screenshot: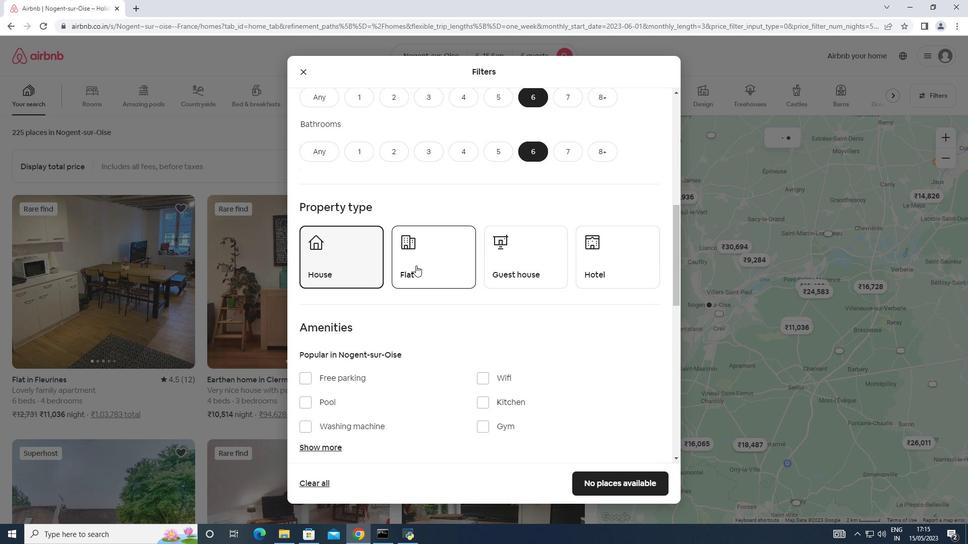 
Action: Mouse pressed left at (417, 265)
Screenshot: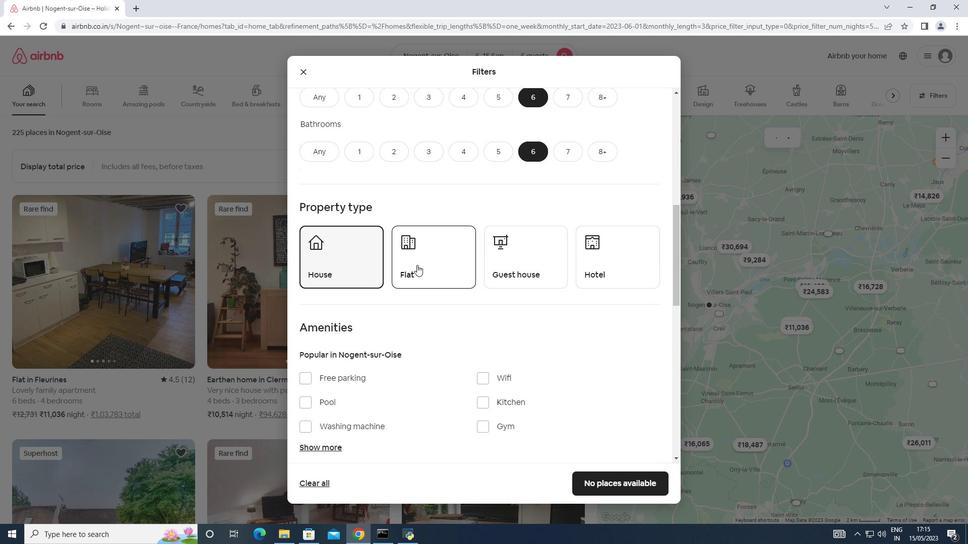 
Action: Mouse moved to (509, 262)
Screenshot: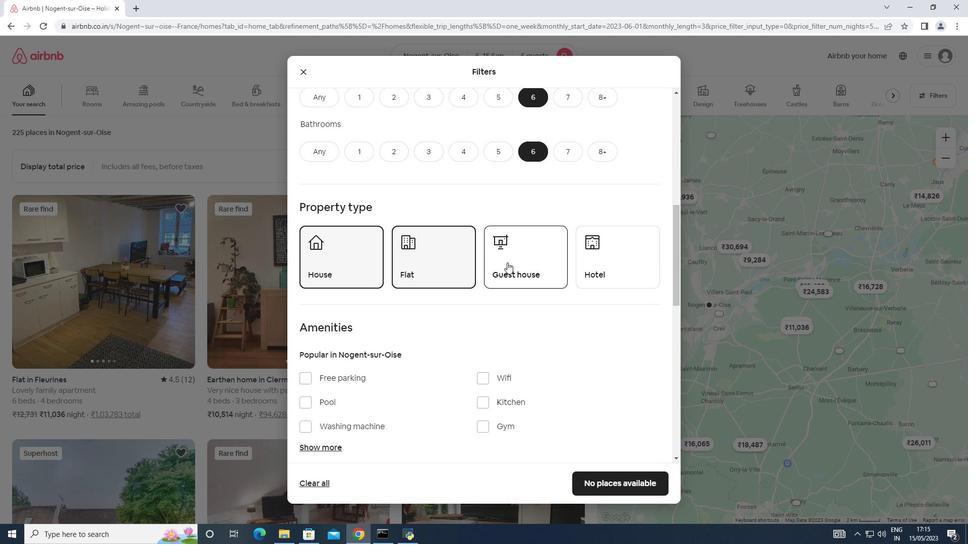 
Action: Mouse pressed left at (509, 262)
Screenshot: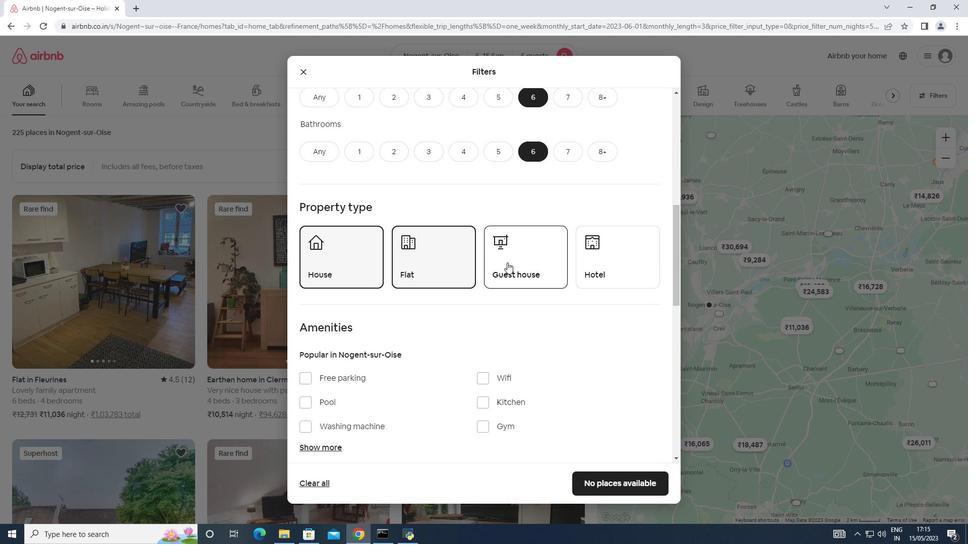 
Action: Mouse moved to (445, 299)
Screenshot: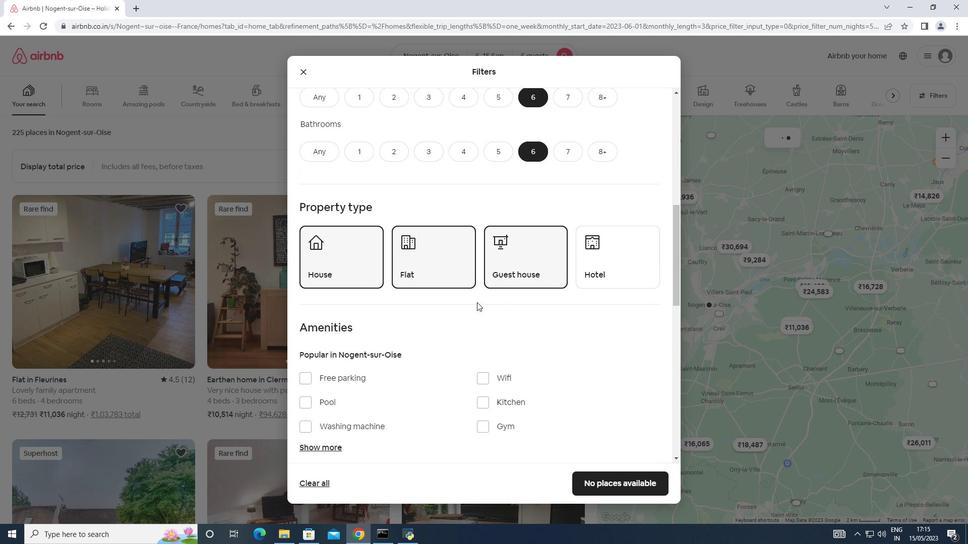 
Action: Mouse scrolled (445, 298) with delta (0, 0)
Screenshot: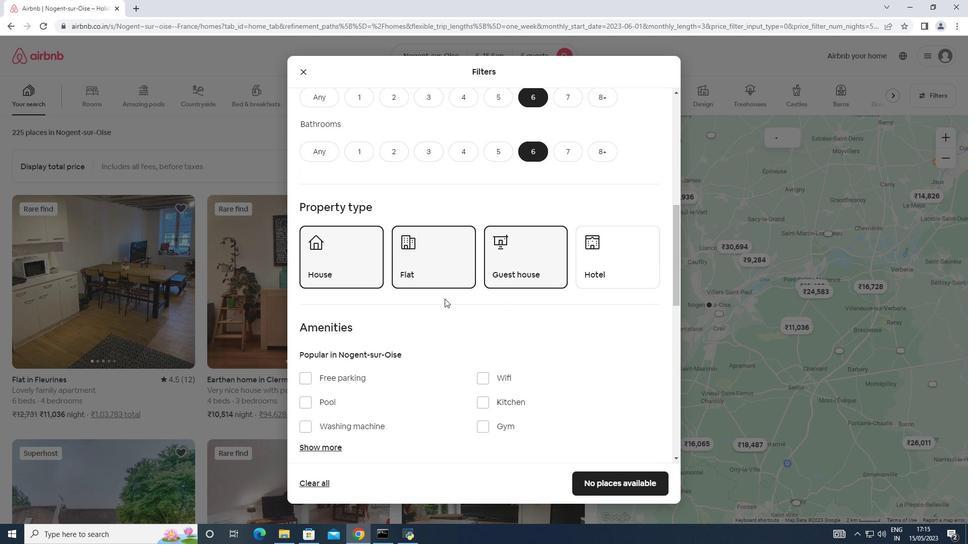 
Action: Mouse moved to (445, 298)
Screenshot: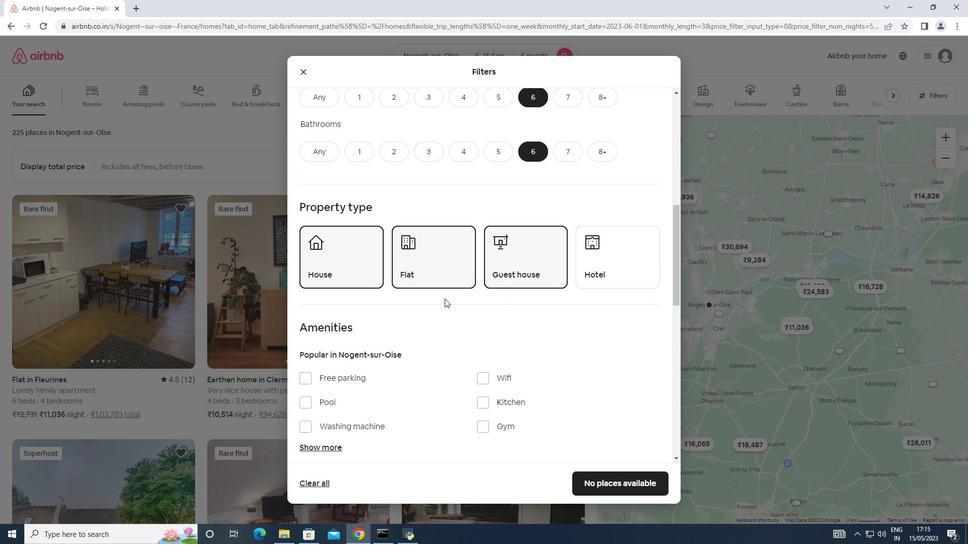
Action: Mouse scrolled (445, 298) with delta (0, 0)
Screenshot: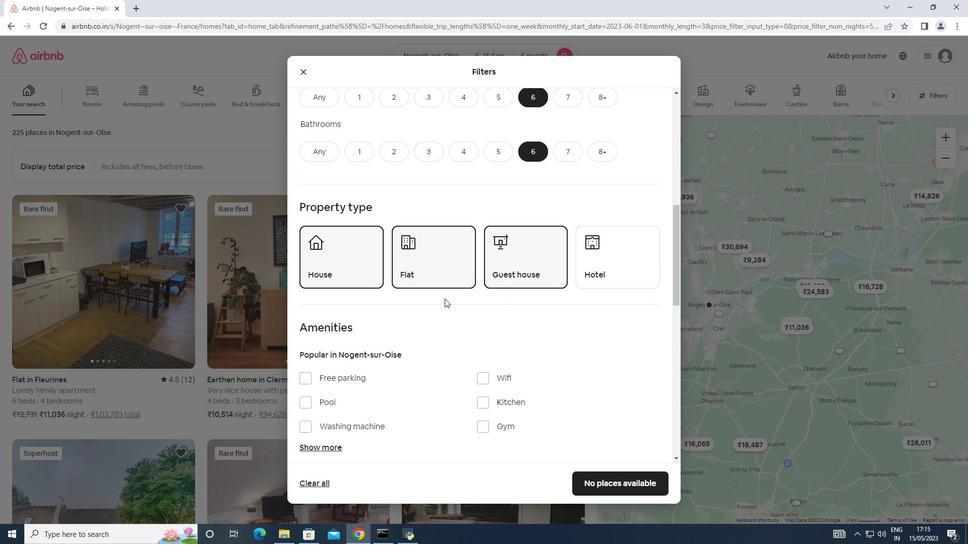 
Action: Mouse moved to (446, 295)
Screenshot: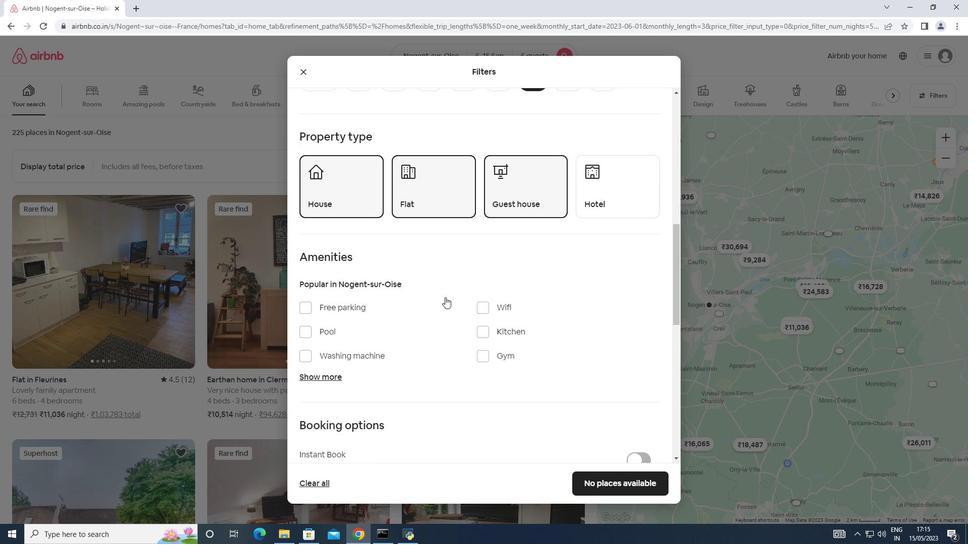 
Action: Mouse scrolled (446, 295) with delta (0, 0)
Screenshot: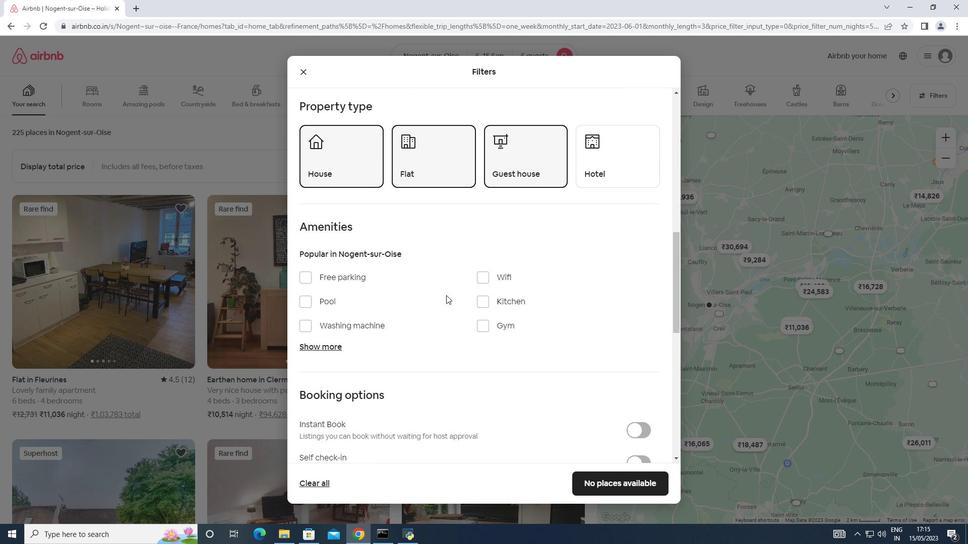 
Action: Mouse moved to (324, 296)
Screenshot: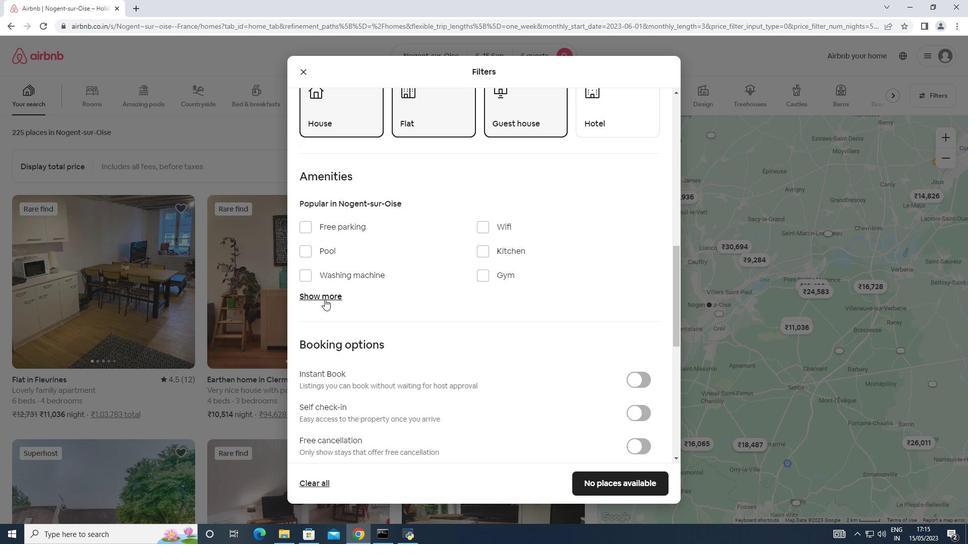 
Action: Mouse pressed left at (324, 296)
Screenshot: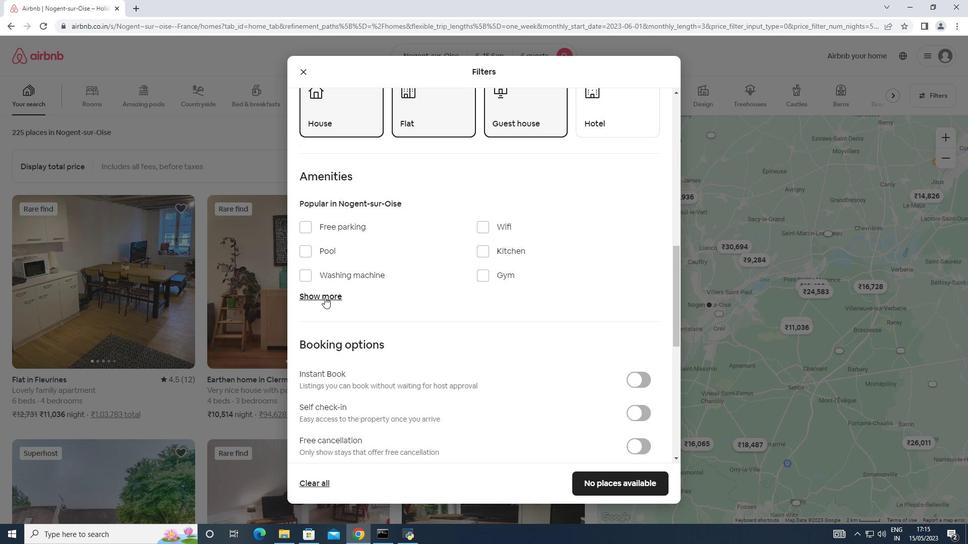 
Action: Mouse moved to (487, 228)
Screenshot: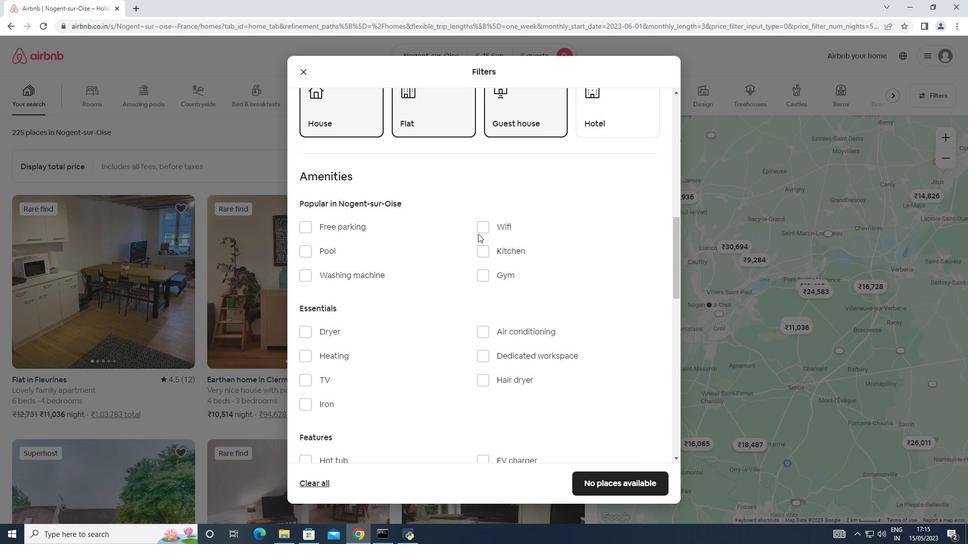 
Action: Mouse pressed left at (487, 228)
Screenshot: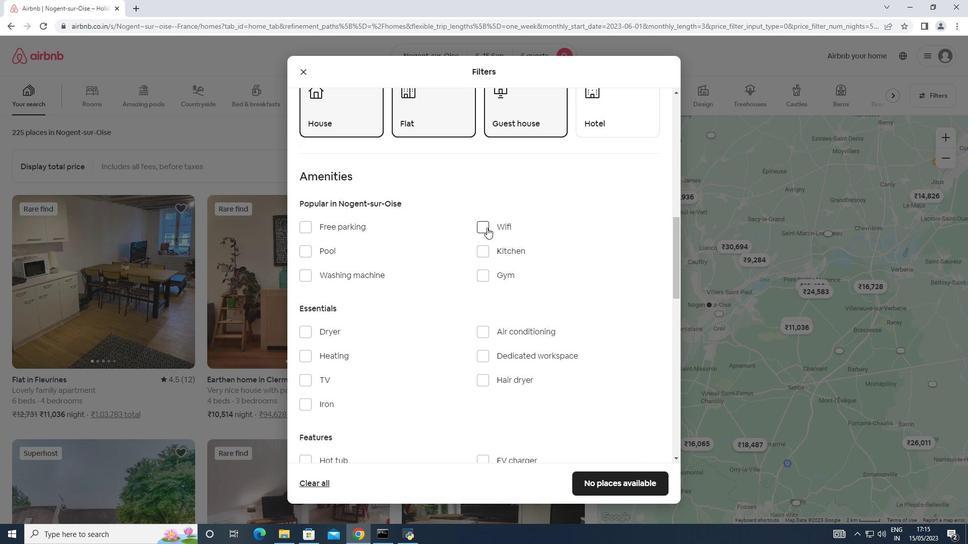 
Action: Mouse moved to (309, 380)
Screenshot: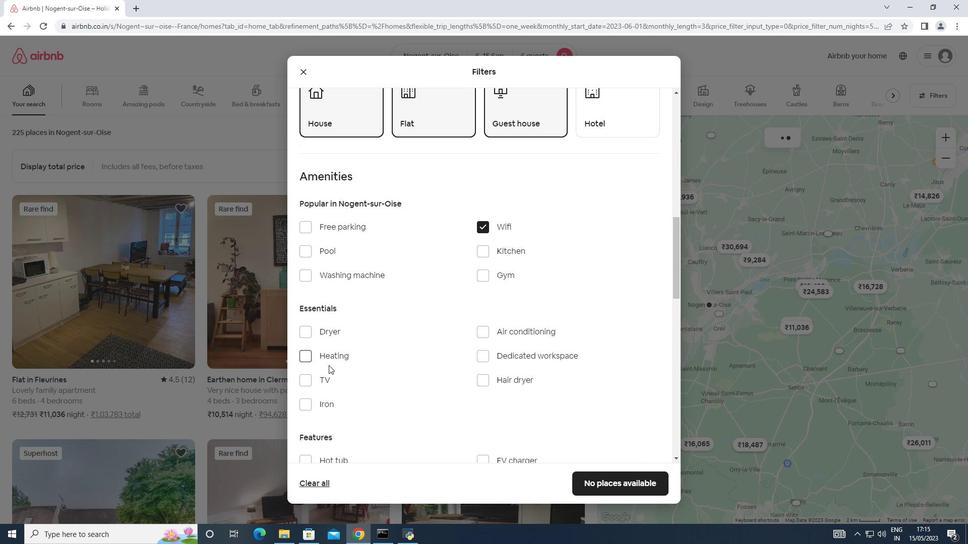 
Action: Mouse pressed left at (309, 380)
Screenshot: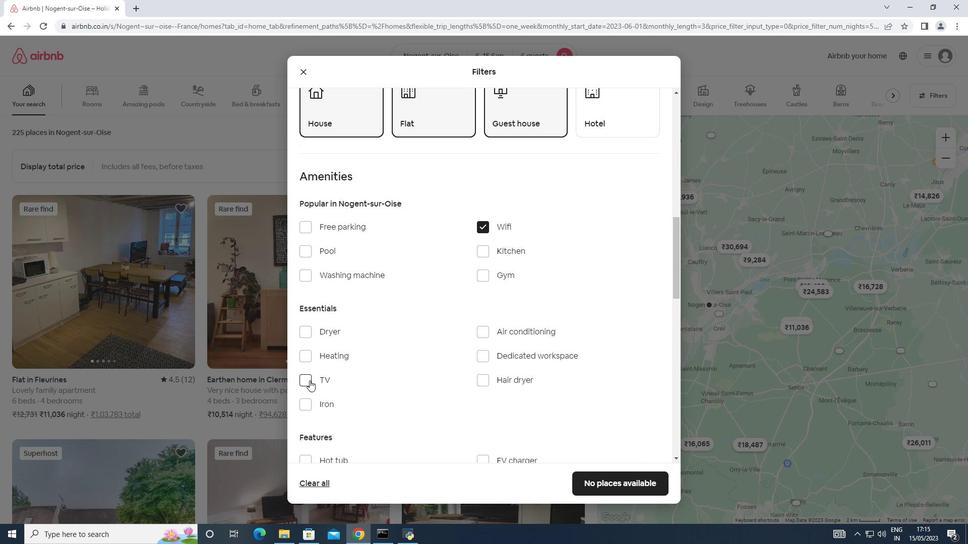 
Action: Mouse moved to (313, 224)
Screenshot: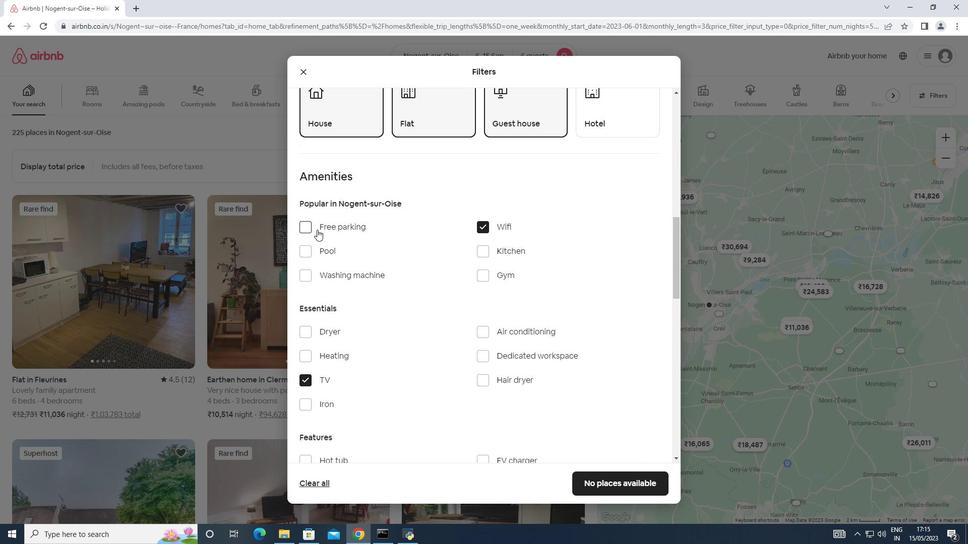 
Action: Mouse pressed left at (313, 224)
Screenshot: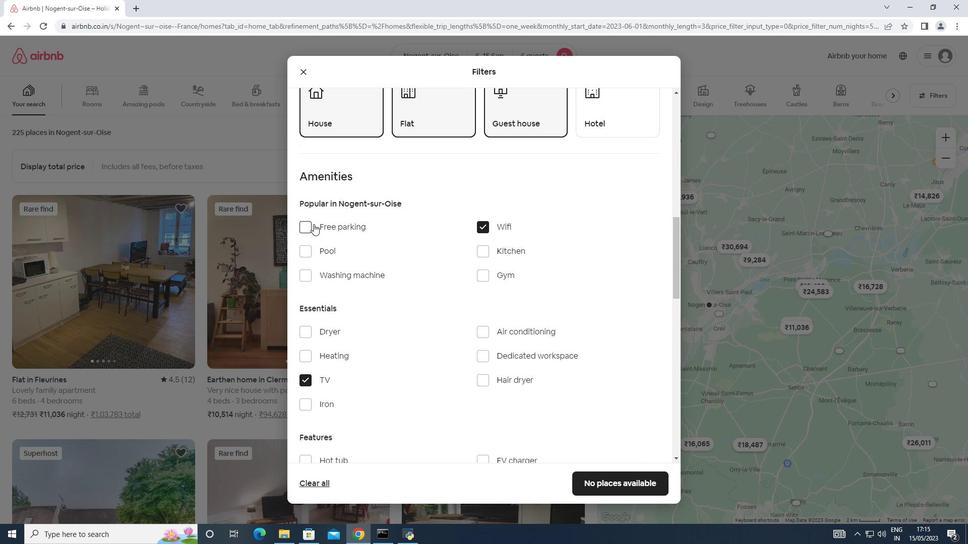 
Action: Mouse moved to (408, 316)
Screenshot: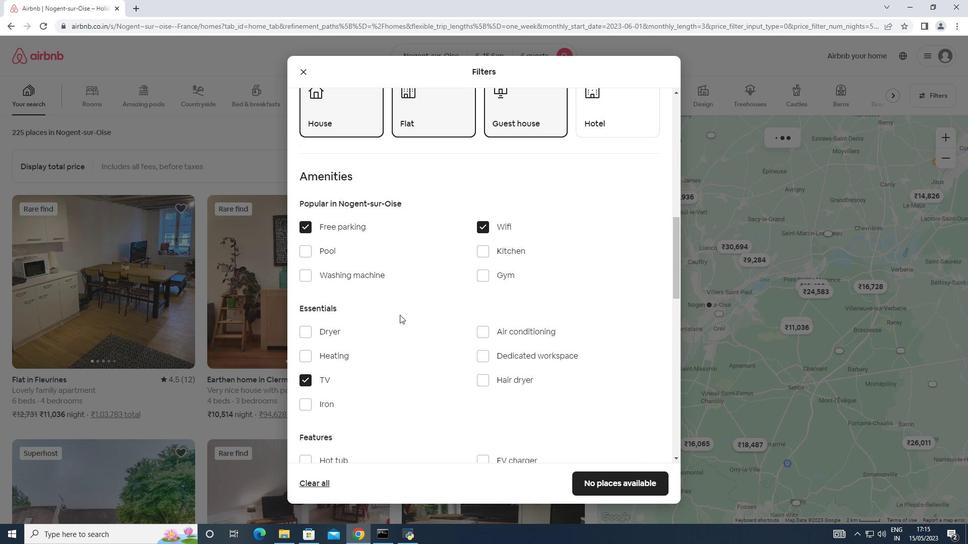 
Action: Mouse scrolled (408, 315) with delta (0, 0)
Screenshot: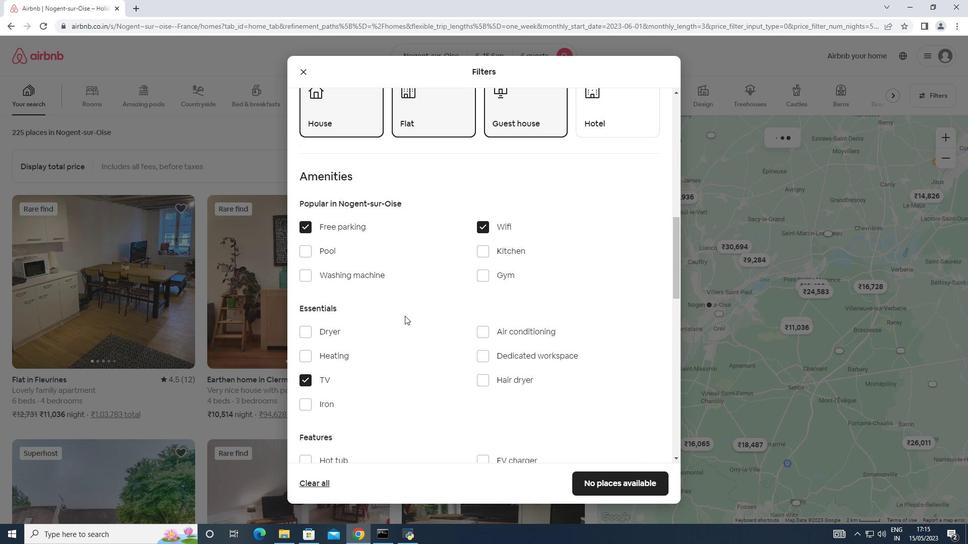 
Action: Mouse scrolled (408, 315) with delta (0, 0)
Screenshot: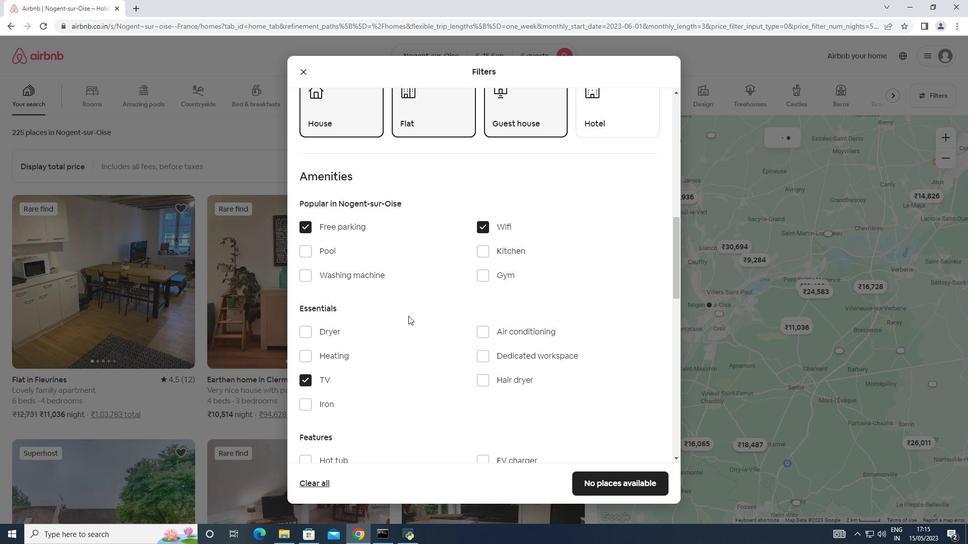 
Action: Mouse moved to (408, 316)
Screenshot: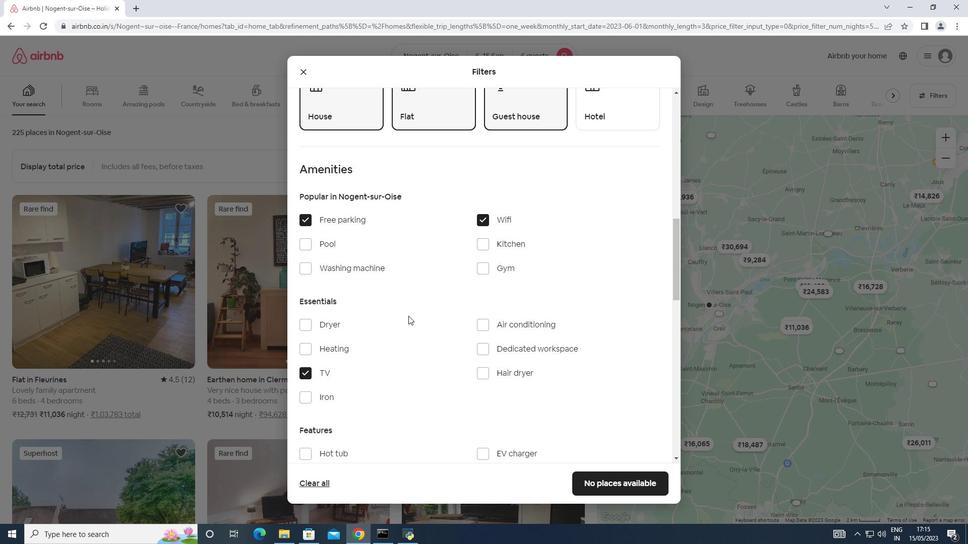 
Action: Mouse scrolled (408, 315) with delta (0, 0)
Screenshot: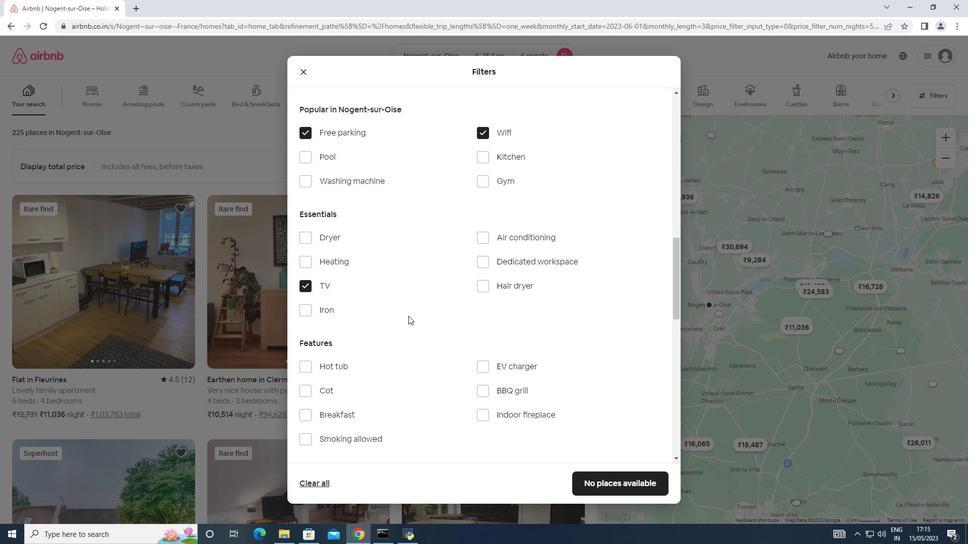 
Action: Mouse moved to (488, 125)
Screenshot: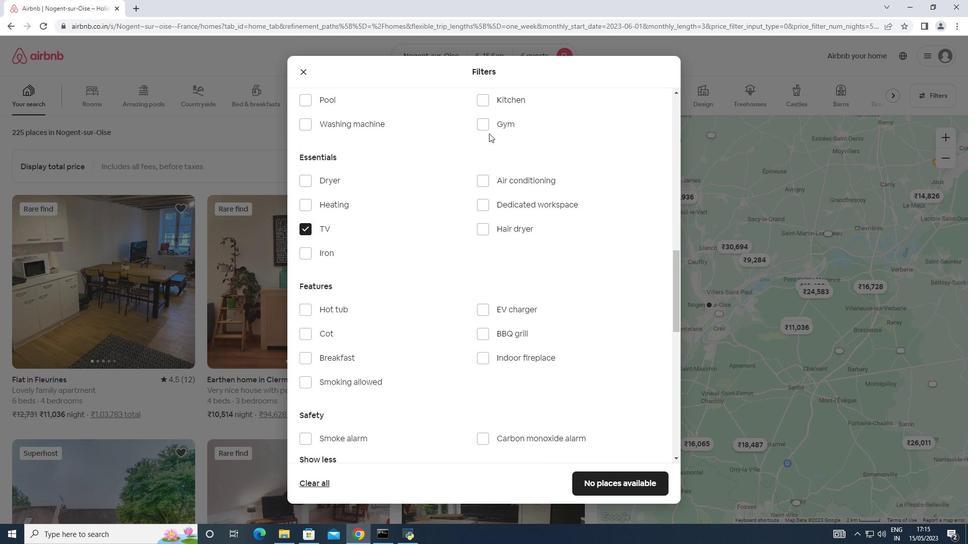 
Action: Mouse pressed left at (488, 125)
Screenshot: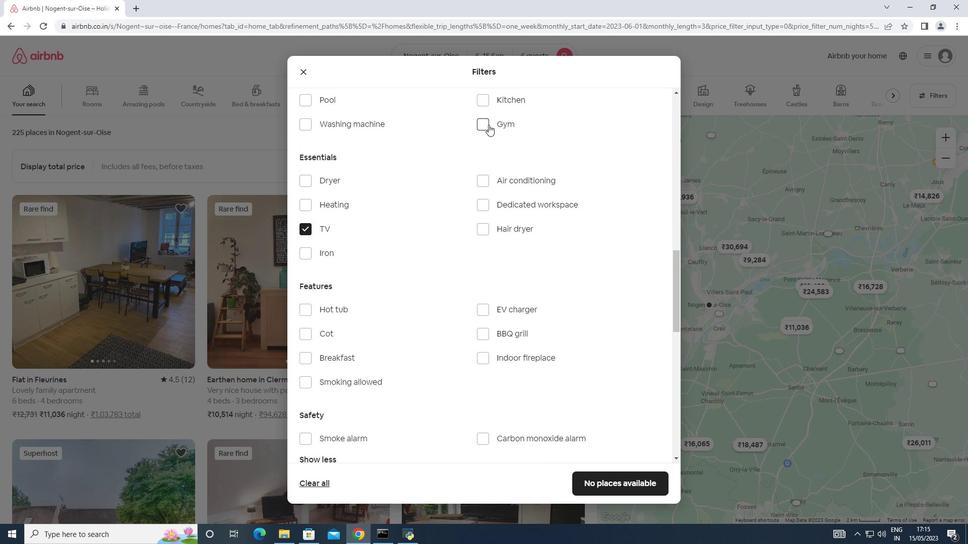 
Action: Mouse moved to (308, 357)
Screenshot: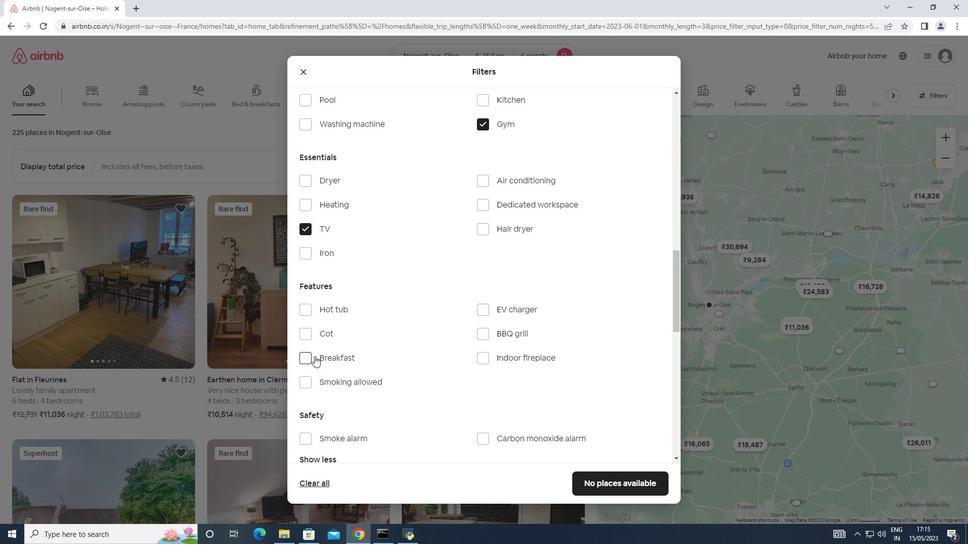 
Action: Mouse pressed left at (308, 357)
Screenshot: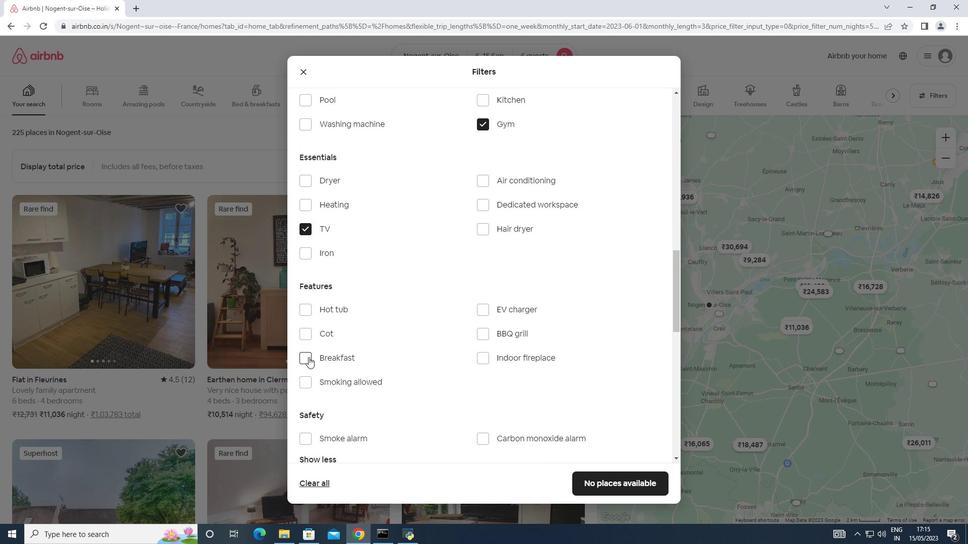 
Action: Mouse moved to (458, 370)
Screenshot: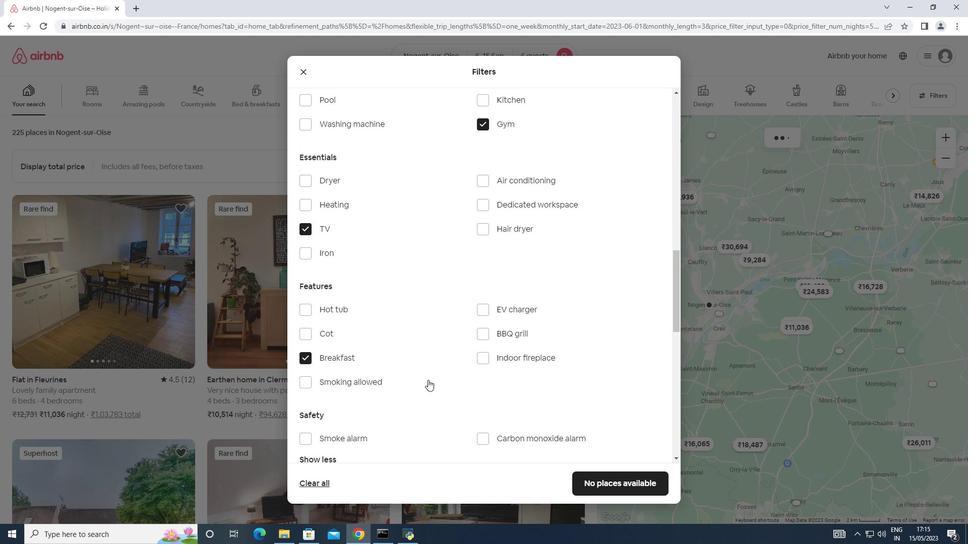 
Action: Mouse scrolled (458, 370) with delta (0, 0)
Screenshot: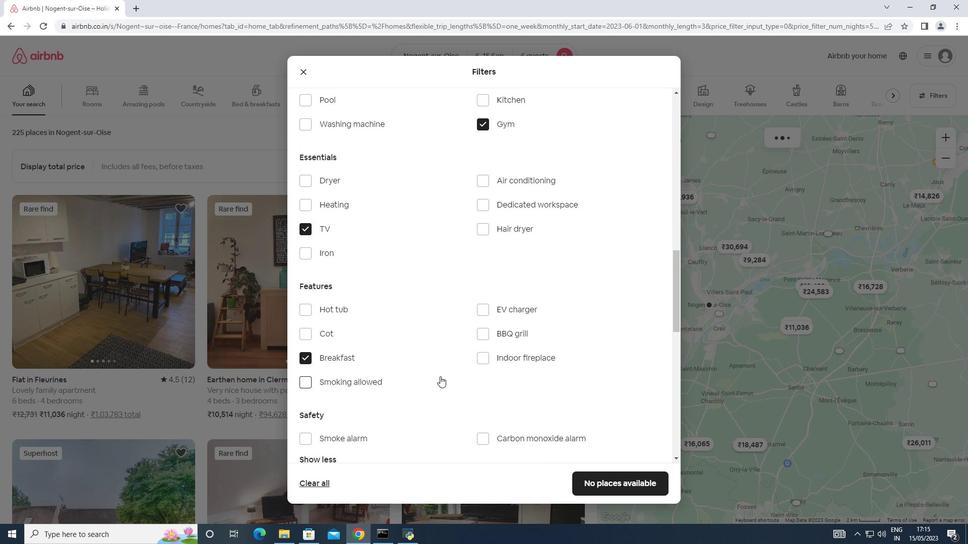 
Action: Mouse scrolled (458, 370) with delta (0, 0)
Screenshot: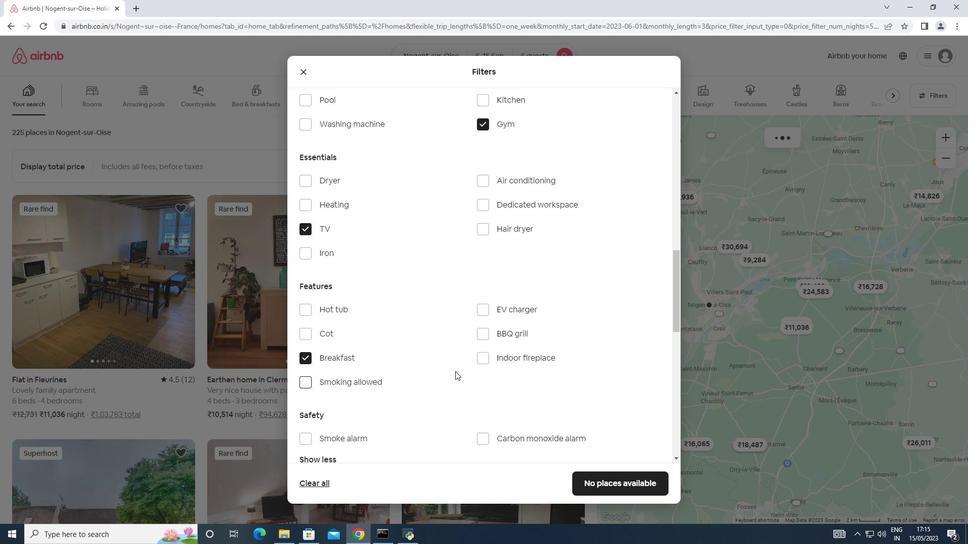 
Action: Mouse moved to (459, 370)
Screenshot: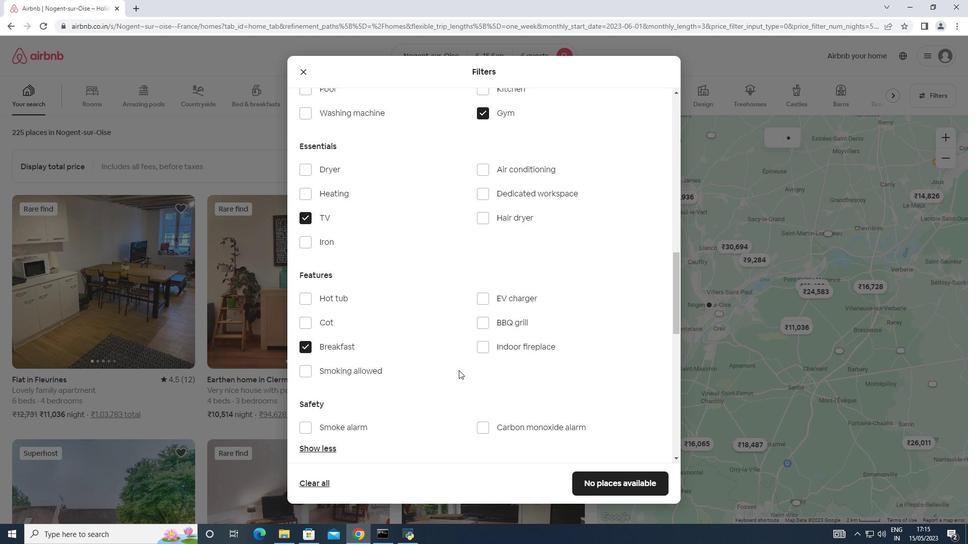 
Action: Mouse scrolled (459, 369) with delta (0, 0)
Screenshot: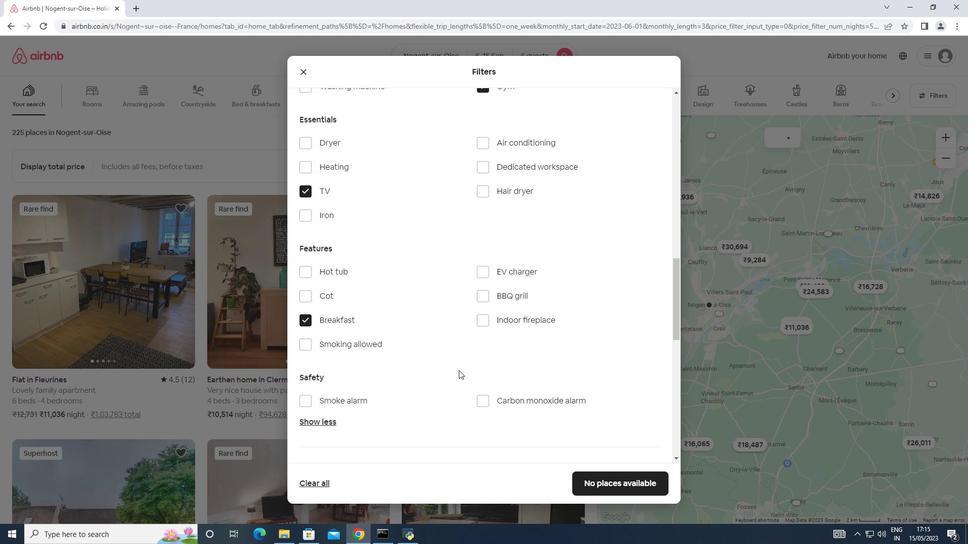 
Action: Mouse scrolled (459, 369) with delta (0, 0)
Screenshot: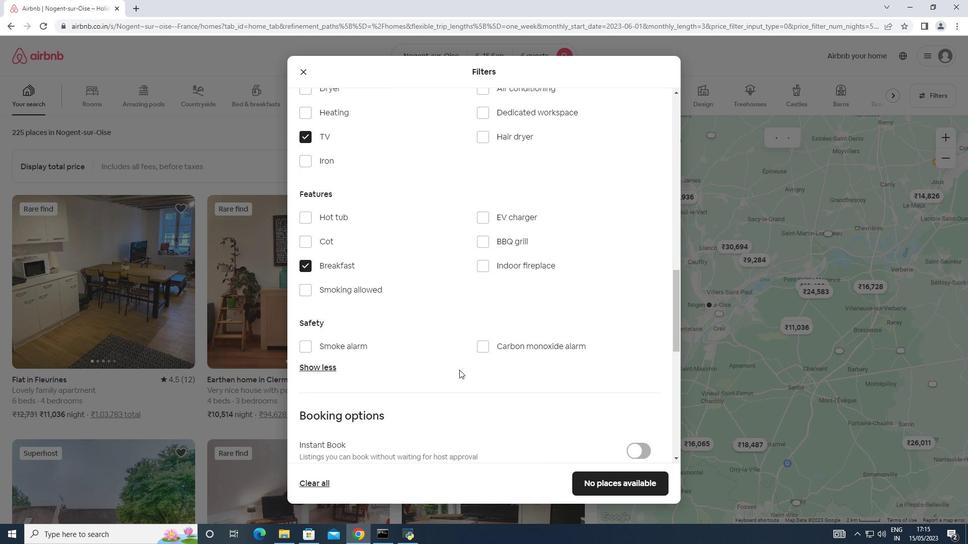 
Action: Mouse moved to (464, 367)
Screenshot: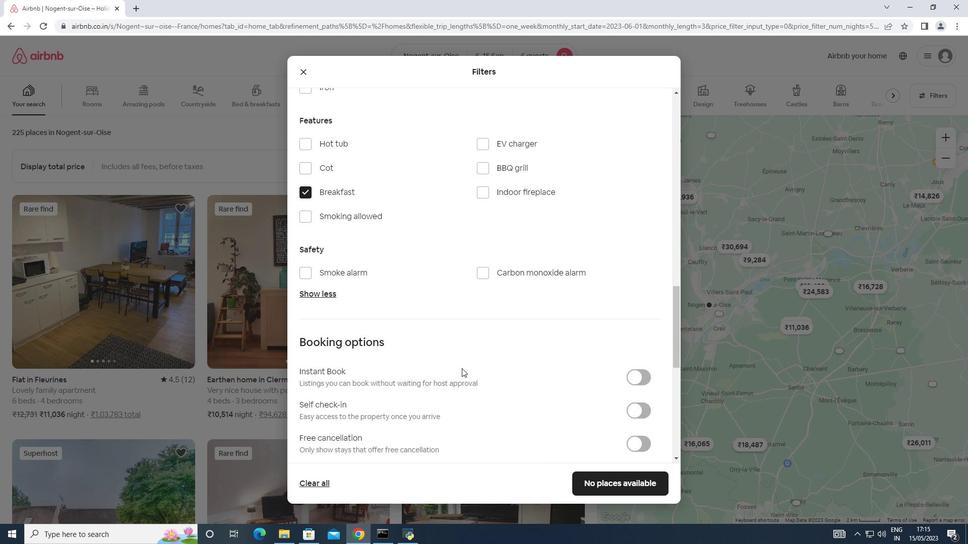 
Action: Mouse scrolled (464, 367) with delta (0, 0)
Screenshot: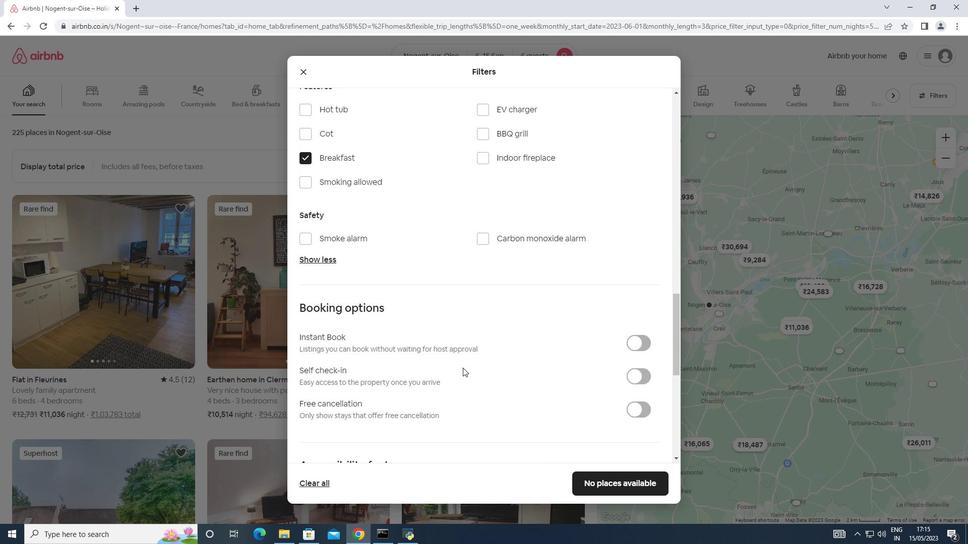 
Action: Mouse moved to (639, 328)
Screenshot: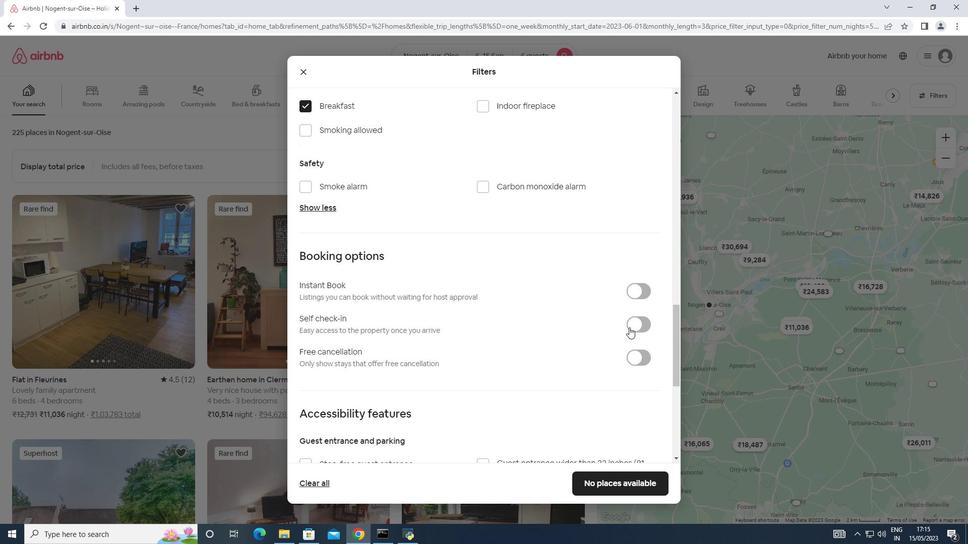 
Action: Mouse pressed left at (639, 328)
Screenshot: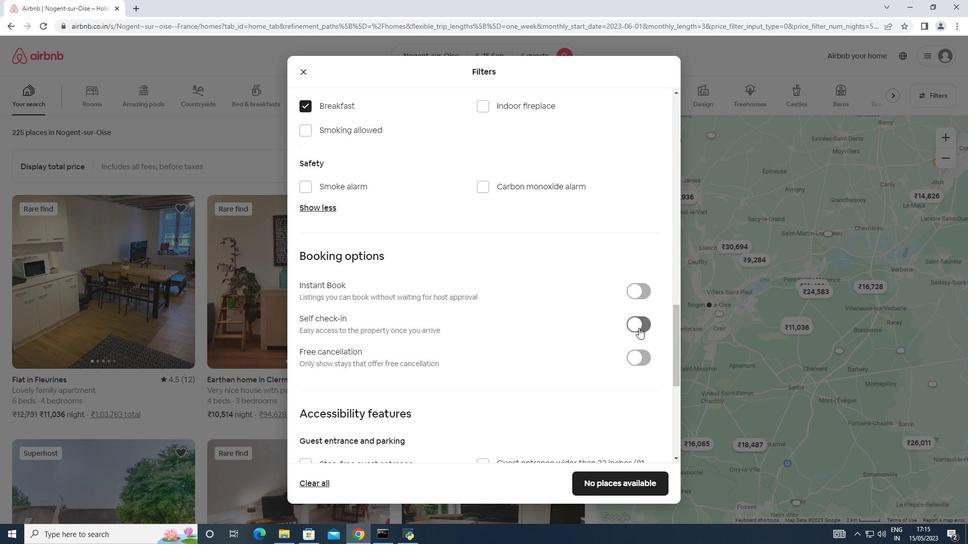 
Action: Mouse moved to (385, 387)
Screenshot: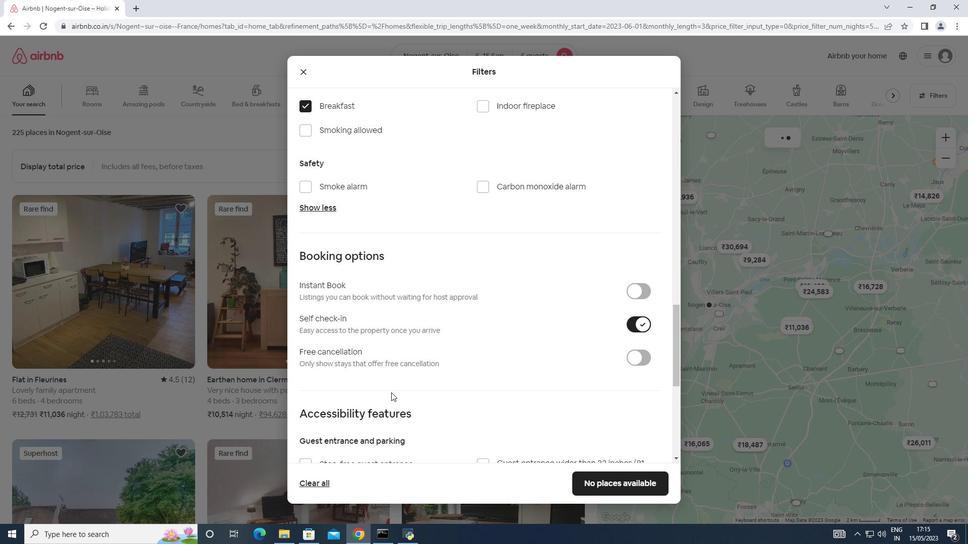 
Action: Mouse scrolled (385, 387) with delta (0, 0)
Screenshot: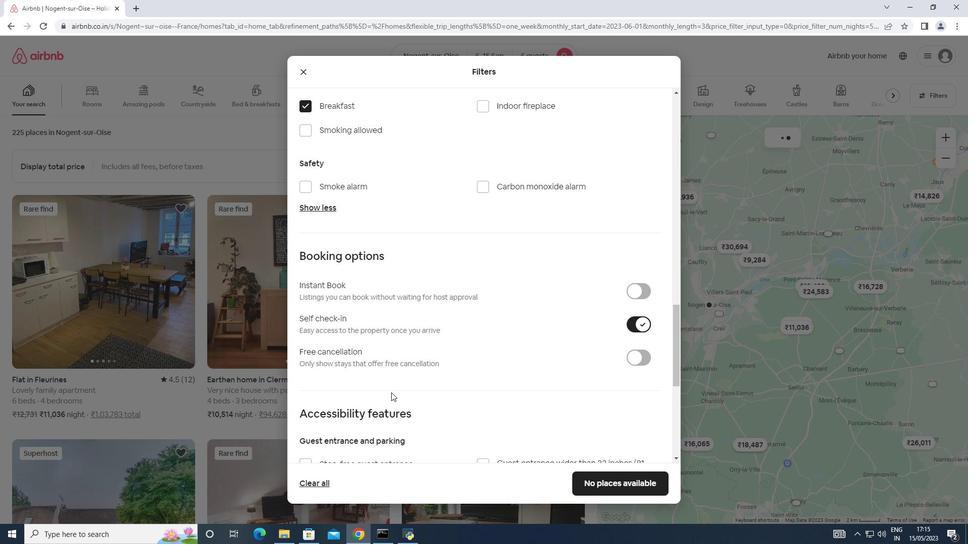 
Action: Mouse scrolled (385, 387) with delta (0, 0)
Screenshot: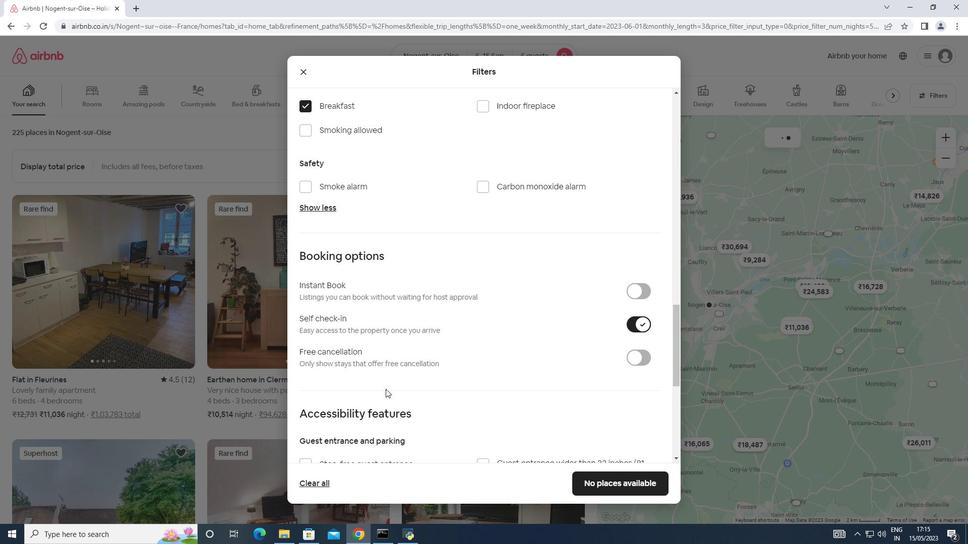 
Action: Mouse scrolled (385, 387) with delta (0, 0)
Screenshot: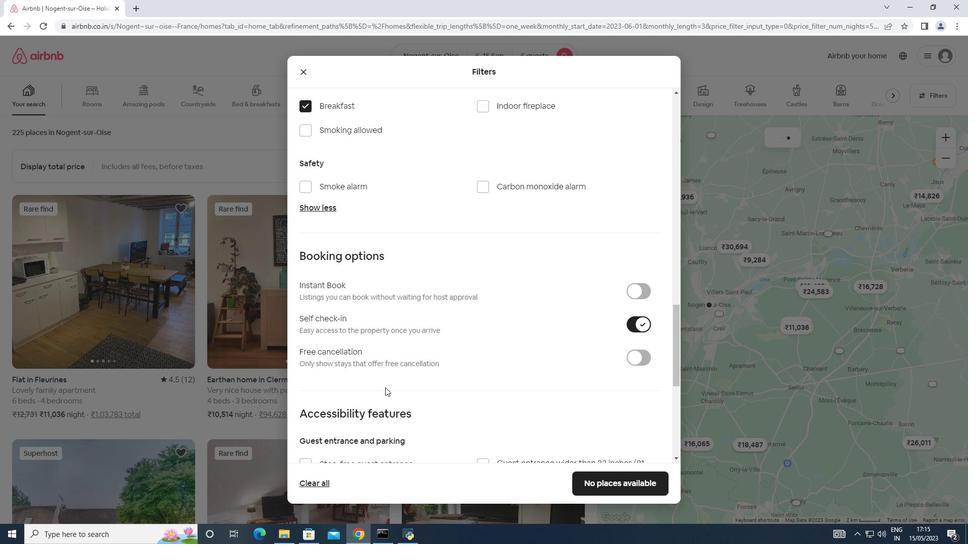 
Action: Mouse moved to (385, 386)
Screenshot: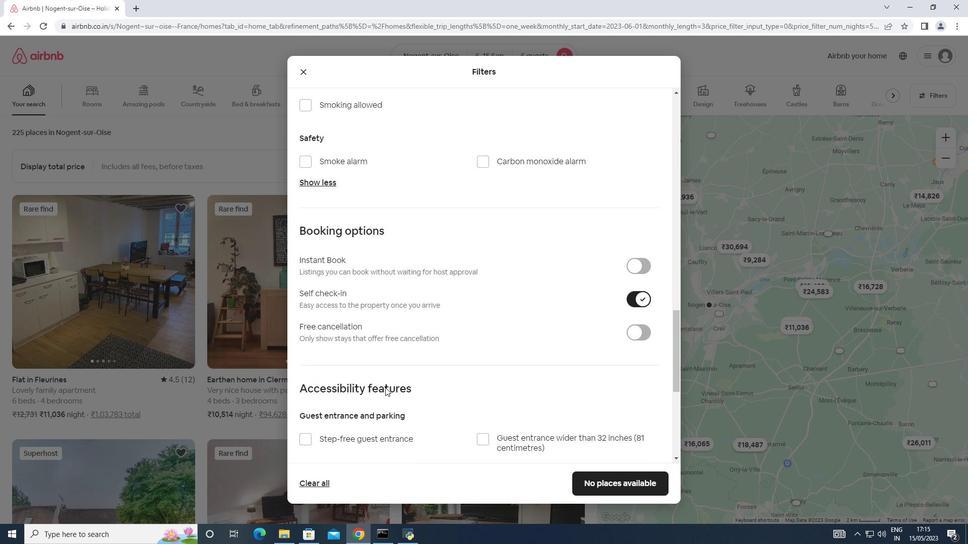 
Action: Mouse scrolled (385, 385) with delta (0, 0)
Screenshot: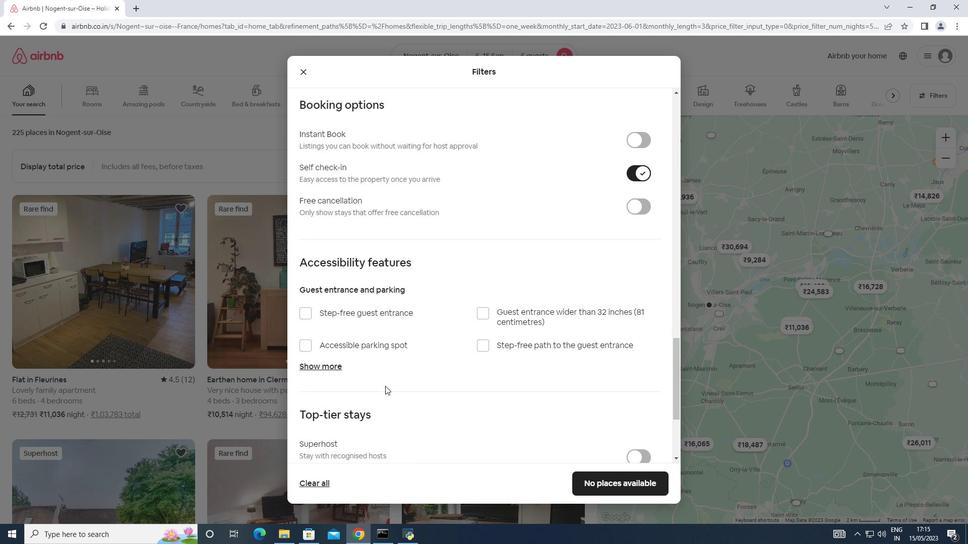 
Action: Mouse moved to (387, 383)
Screenshot: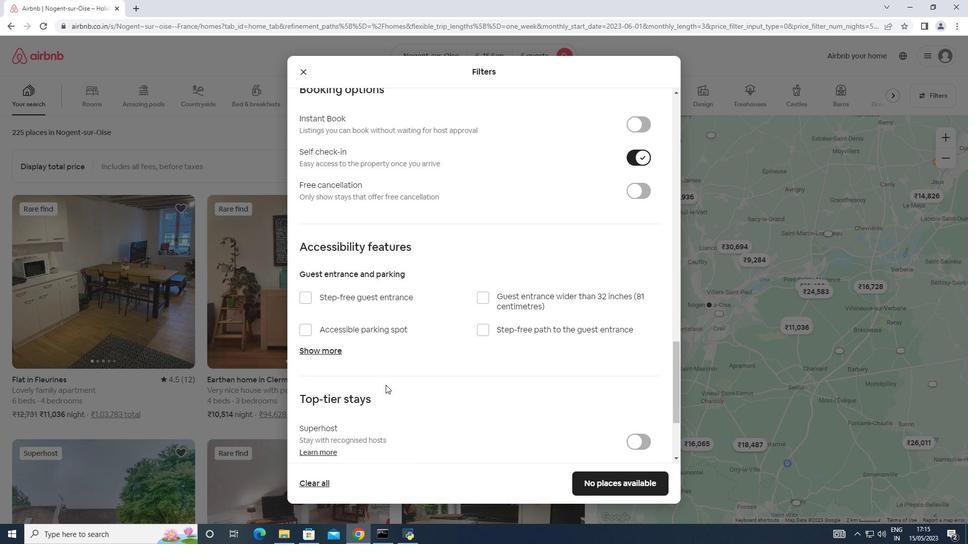
Action: Mouse scrolled (387, 382) with delta (0, 0)
Screenshot: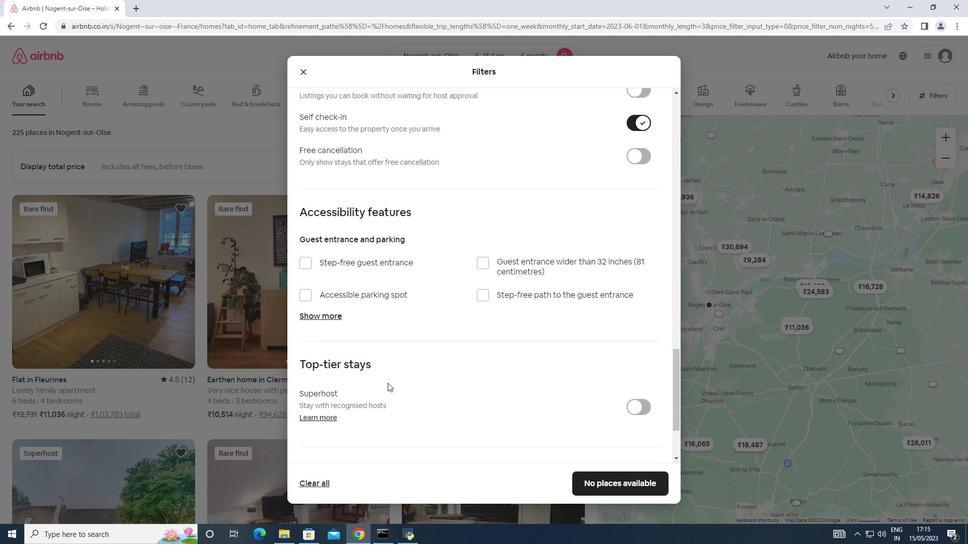 
Action: Mouse scrolled (387, 382) with delta (0, 0)
Screenshot: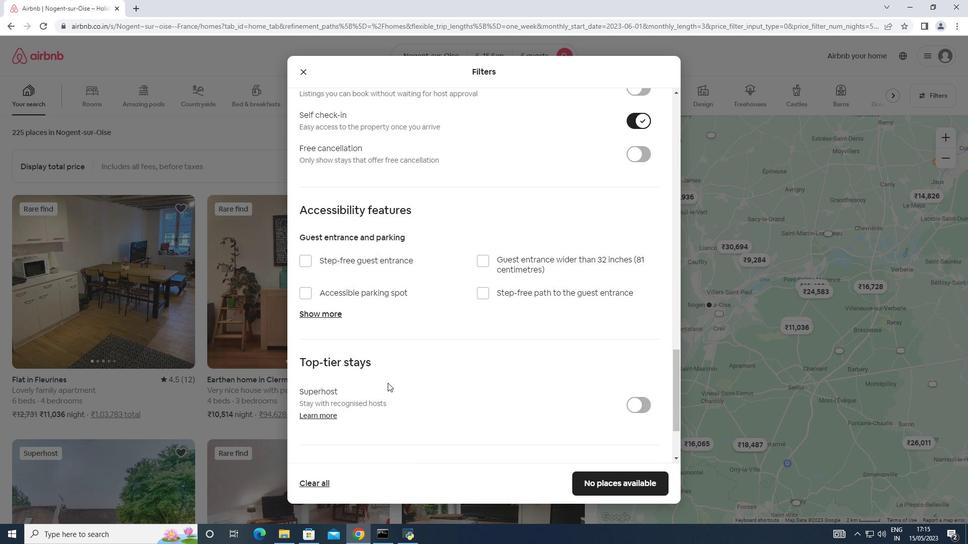 
Action: Mouse moved to (309, 400)
Screenshot: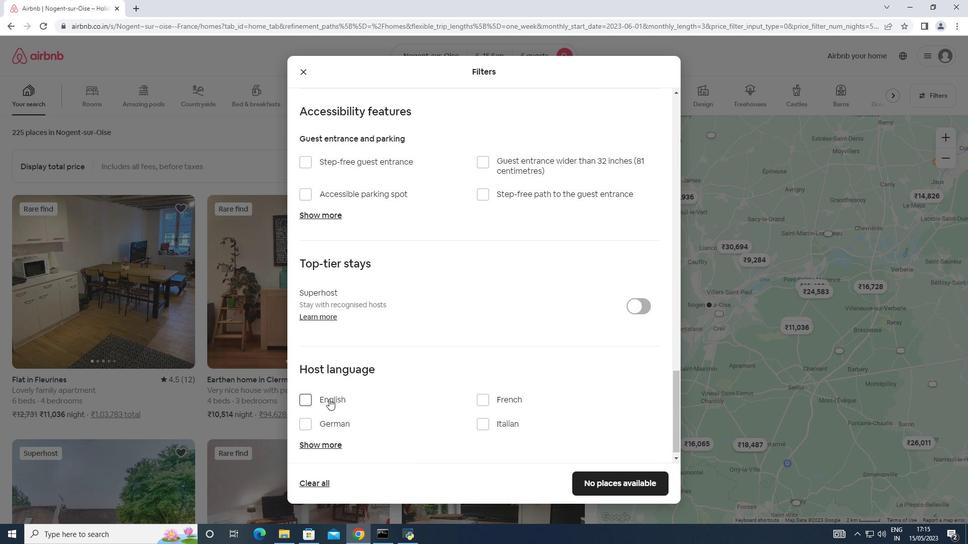 
Action: Mouse pressed left at (309, 400)
Screenshot: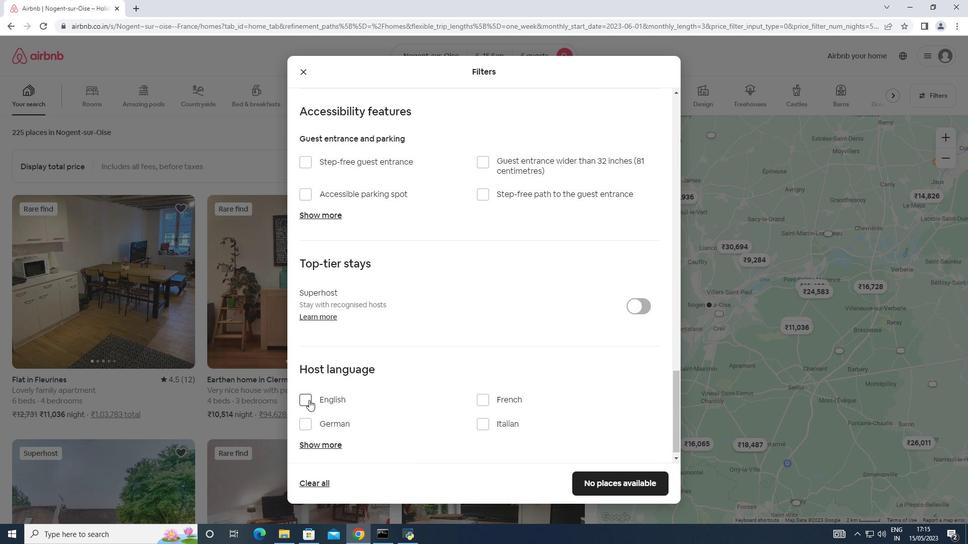 
Action: Mouse moved to (609, 482)
Screenshot: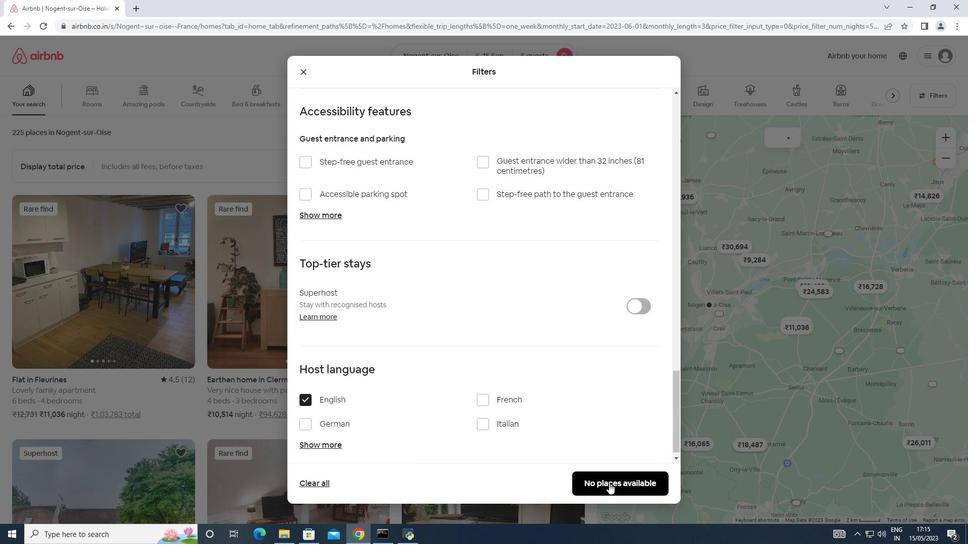 
Action: Mouse pressed left at (609, 482)
Screenshot: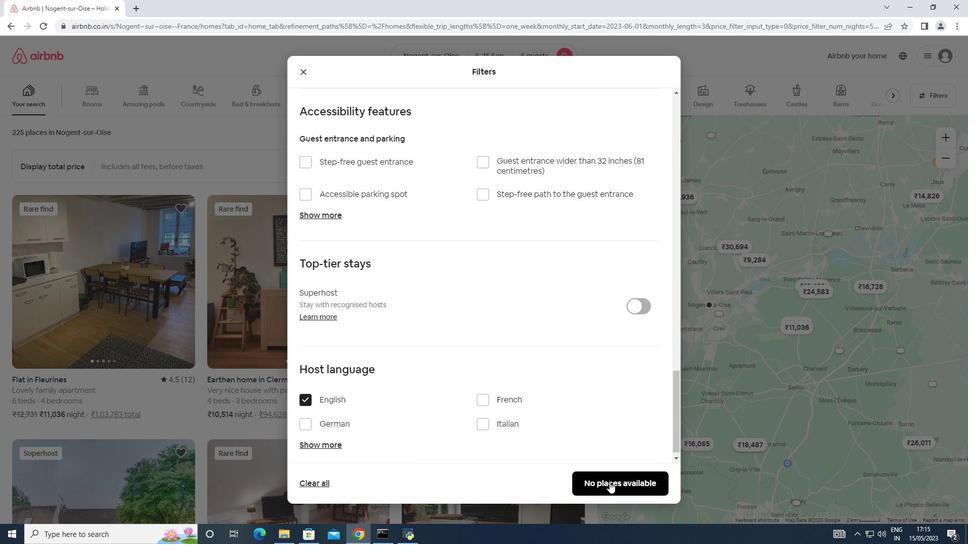 
Action: Mouse moved to (601, 487)
Screenshot: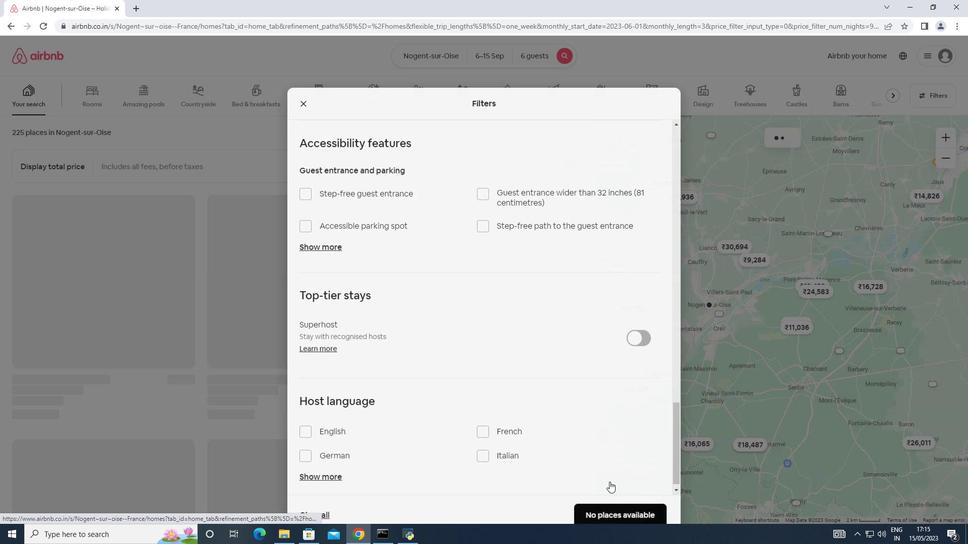 
